 Task: Plan a trip to Sliven, Bulgaria from 8th November, 2023 to 19th November, 2023 for 1 adult. Place can be shared room with 1  bedroom having 1 bed and 1 bathroom. Property type can be hotel. Booking option can be shelf check-in. Look for 4 properties as per requirement.
Action: Mouse moved to (396, 144)
Screenshot: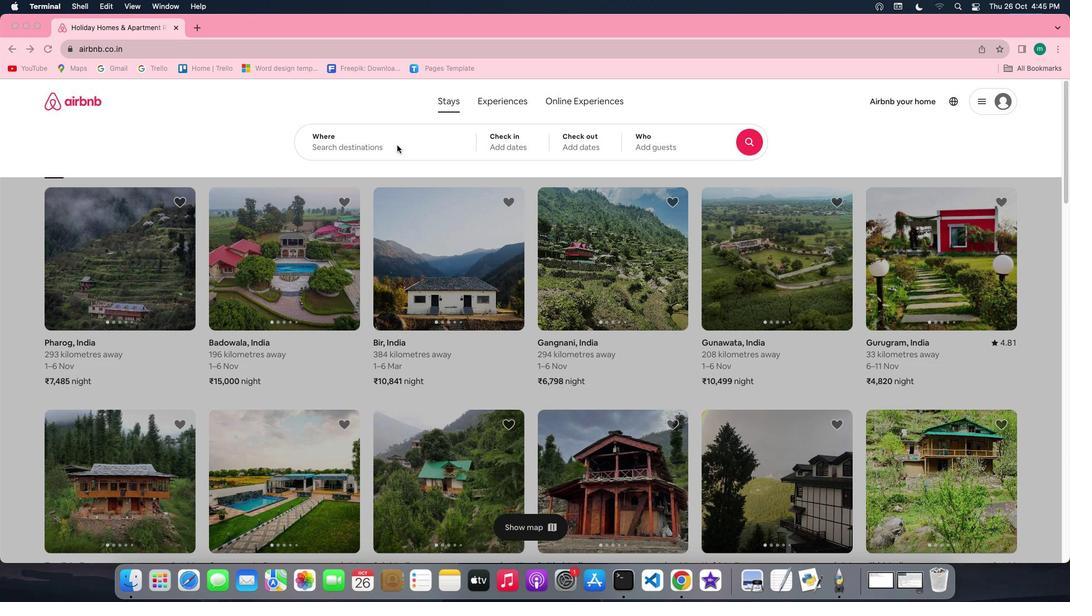 
Action: Mouse pressed left at (396, 144)
Screenshot: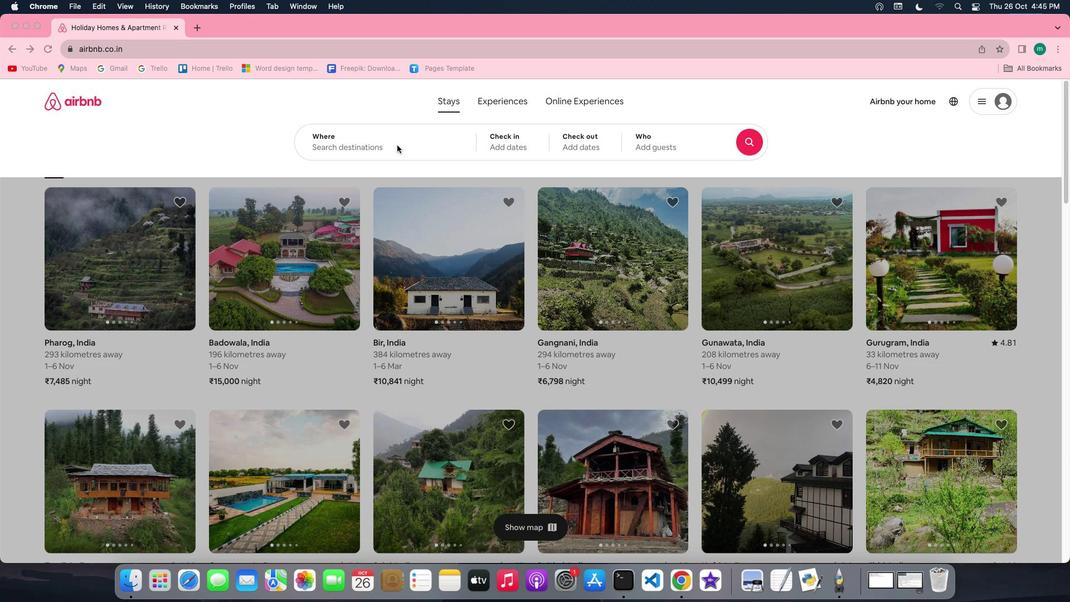 
Action: Mouse pressed left at (396, 144)
Screenshot: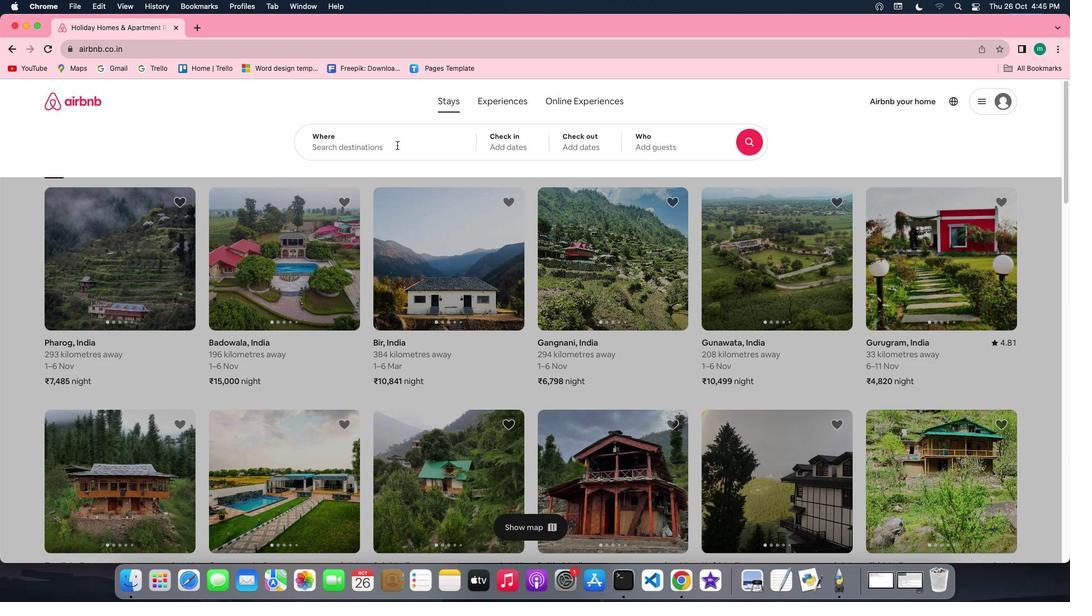 
Action: Mouse moved to (402, 148)
Screenshot: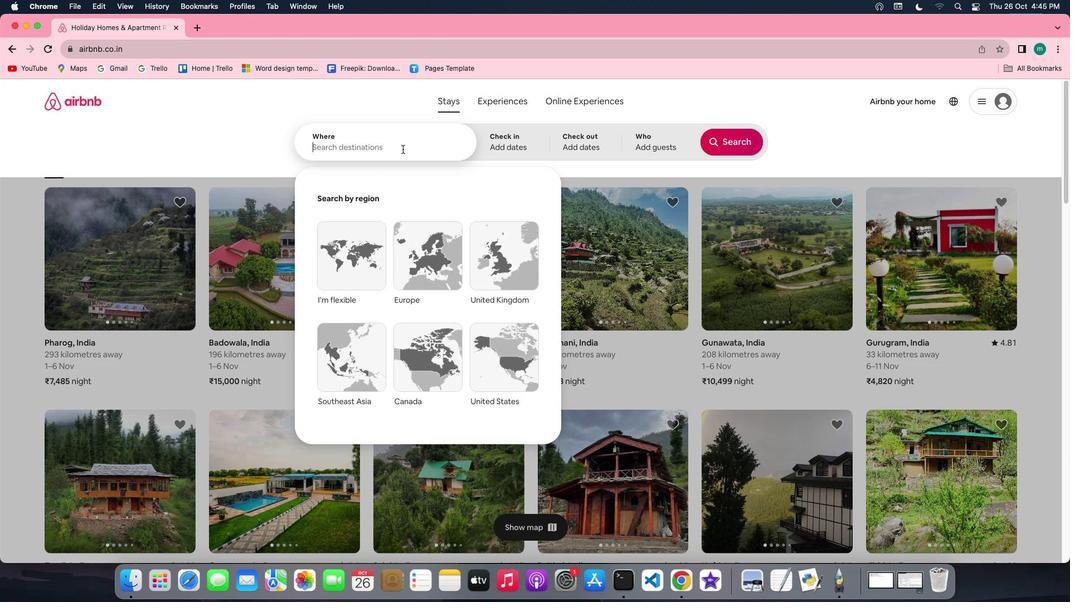 
Action: Key pressed Key.shift'S''i''l''v''e''n'','Key.spaceKey.shift'B''u''l''g''a''r''i''a'
Screenshot: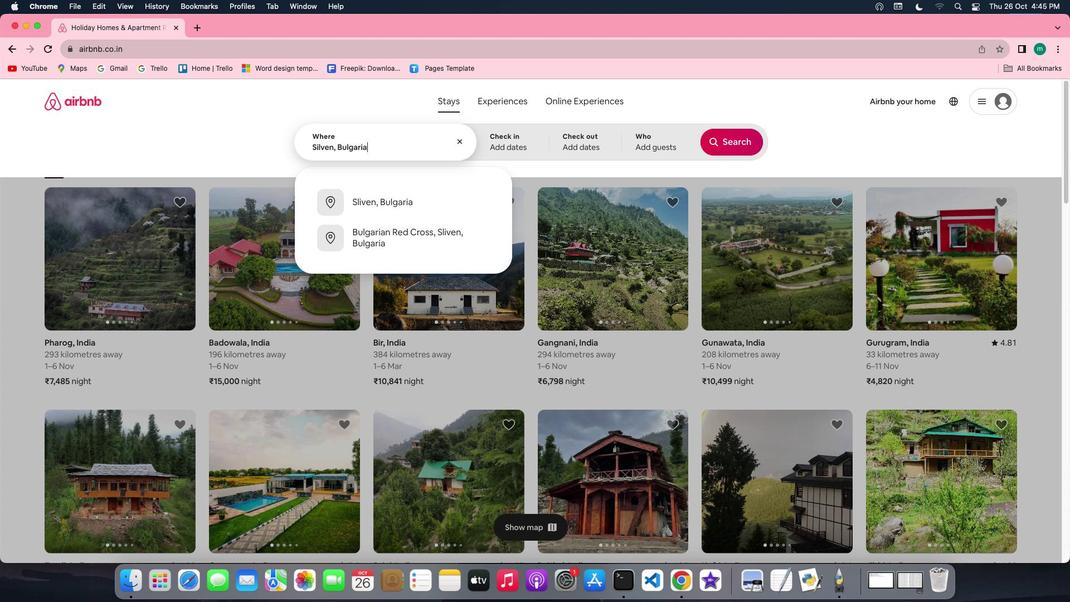 
Action: Mouse moved to (501, 135)
Screenshot: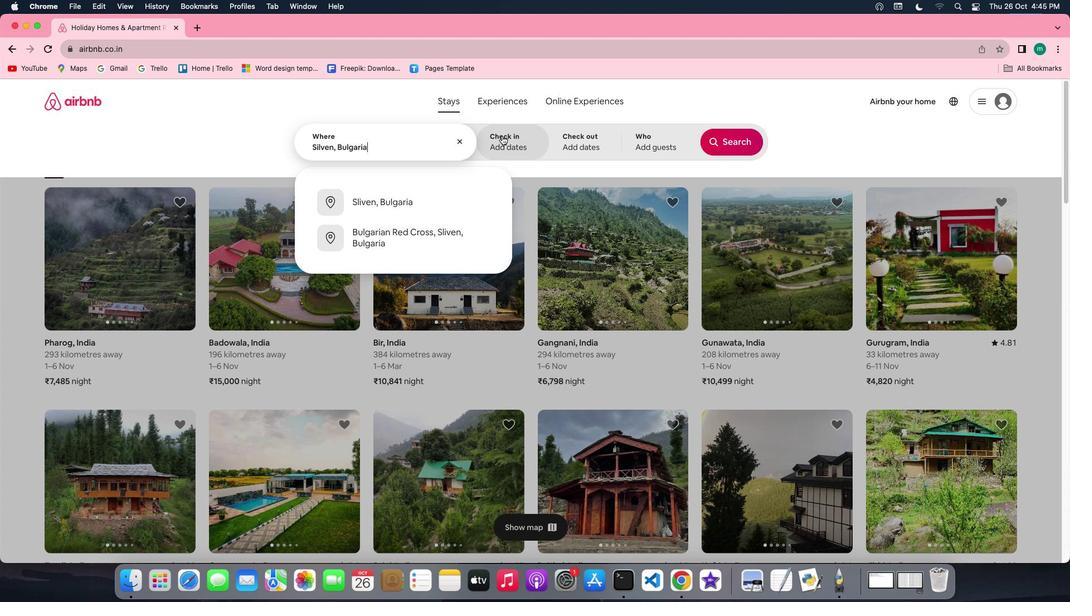 
Action: Mouse pressed left at (501, 135)
Screenshot: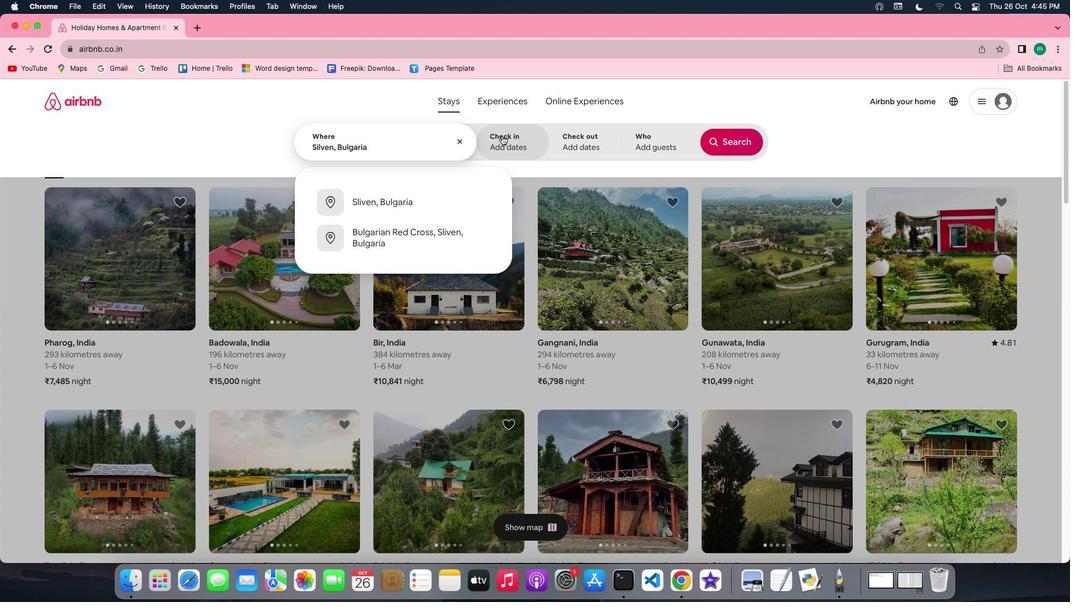 
Action: Mouse moved to (567, 356)
Screenshot: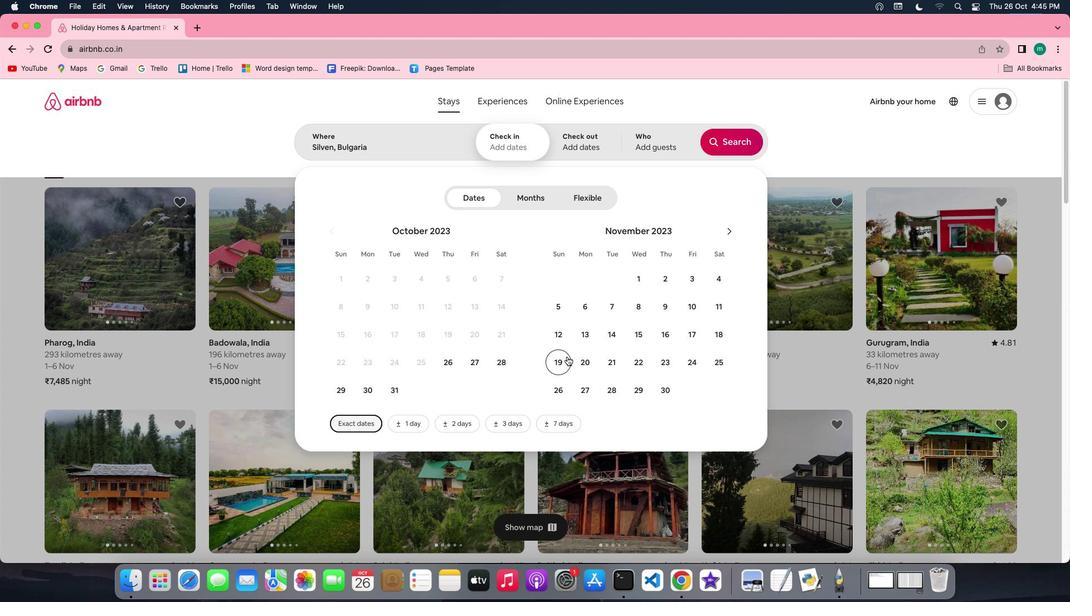 
Action: Mouse pressed left at (567, 356)
Screenshot: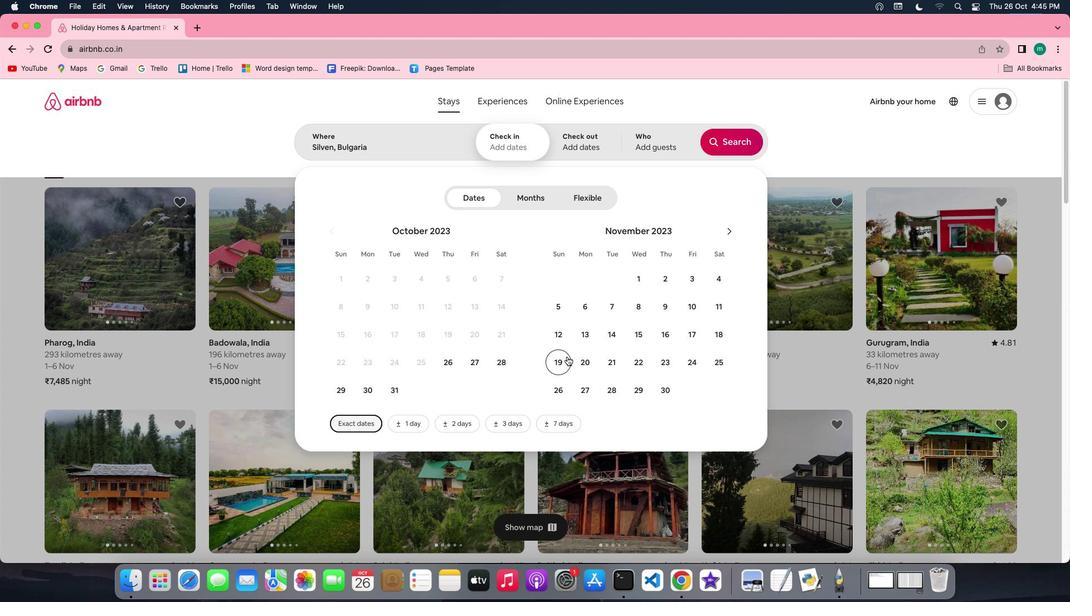 
Action: Mouse moved to (637, 308)
Screenshot: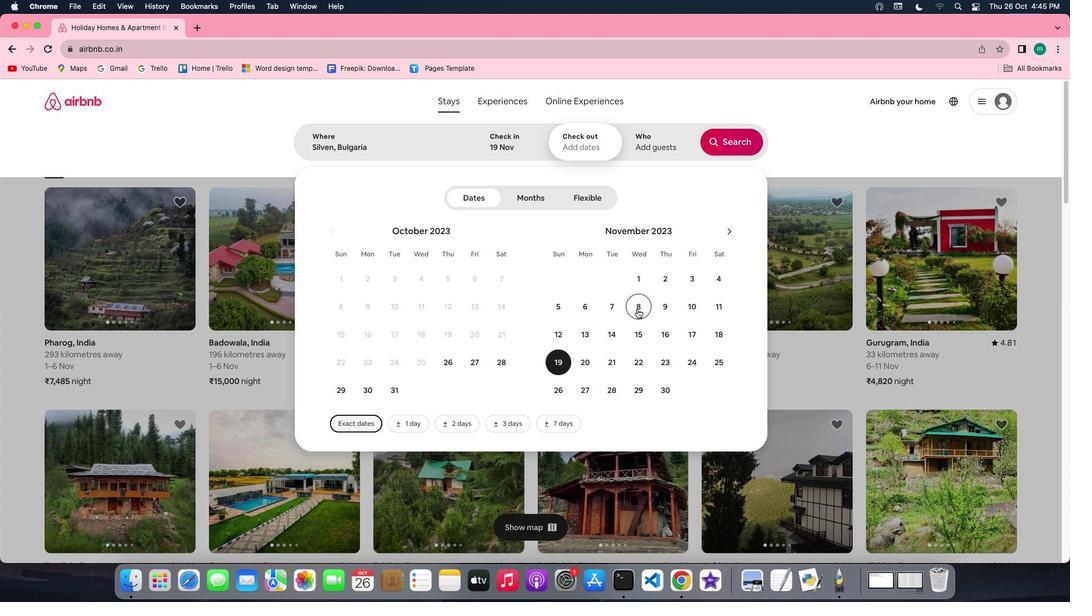 
Action: Mouse pressed left at (637, 308)
Screenshot: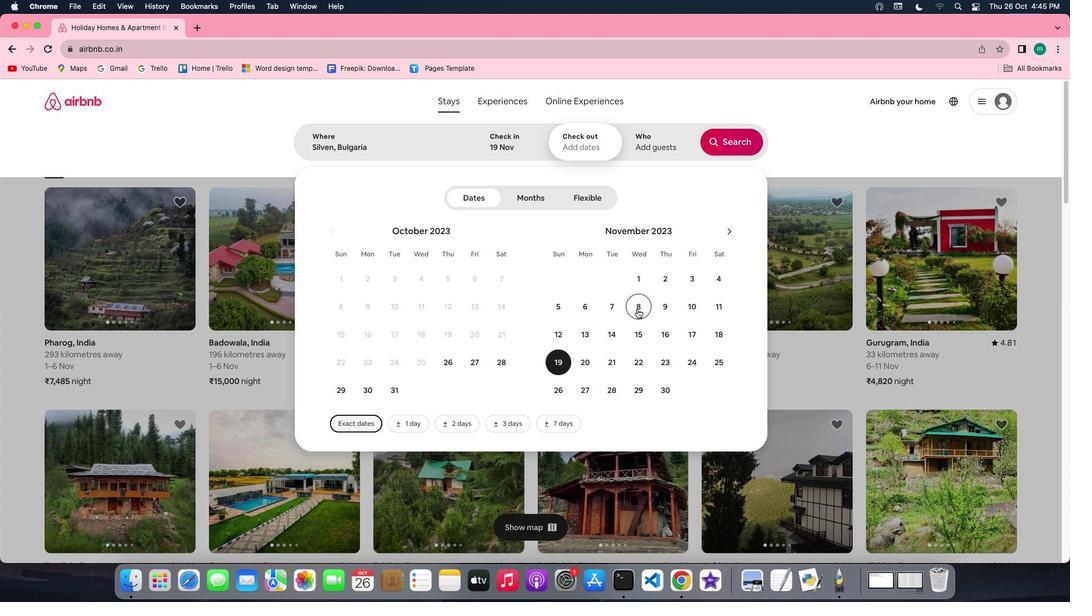 
Action: Mouse moved to (557, 366)
Screenshot: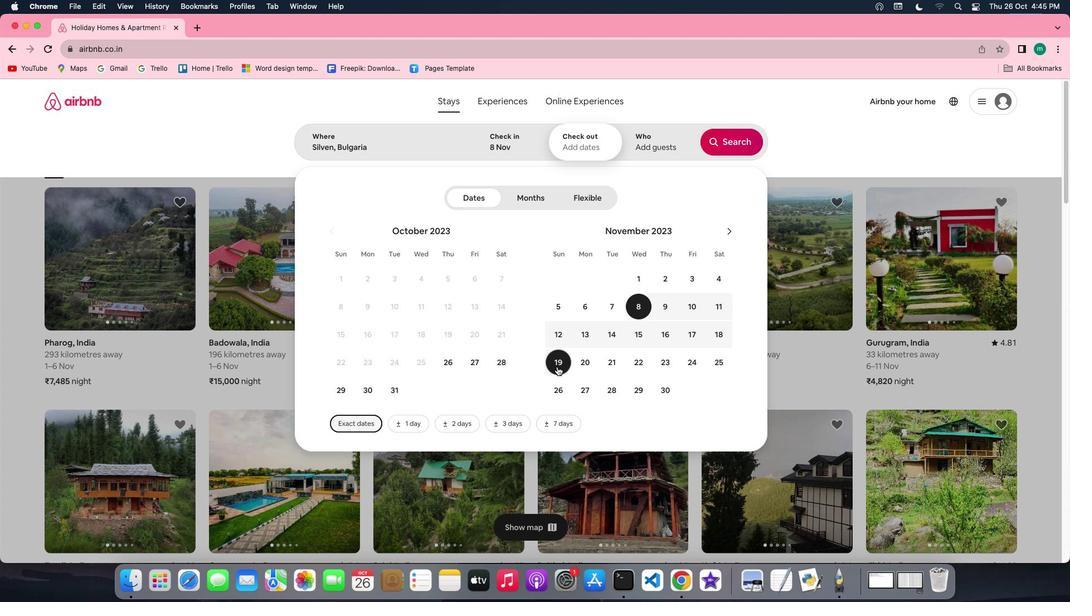 
Action: Mouse pressed left at (557, 366)
Screenshot: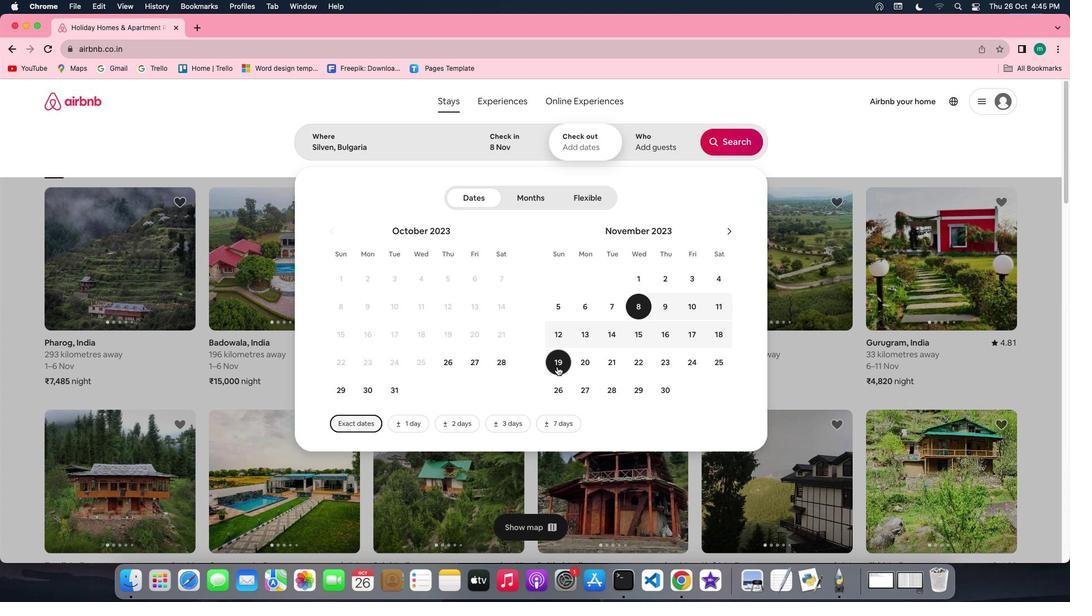 
Action: Mouse moved to (642, 155)
Screenshot: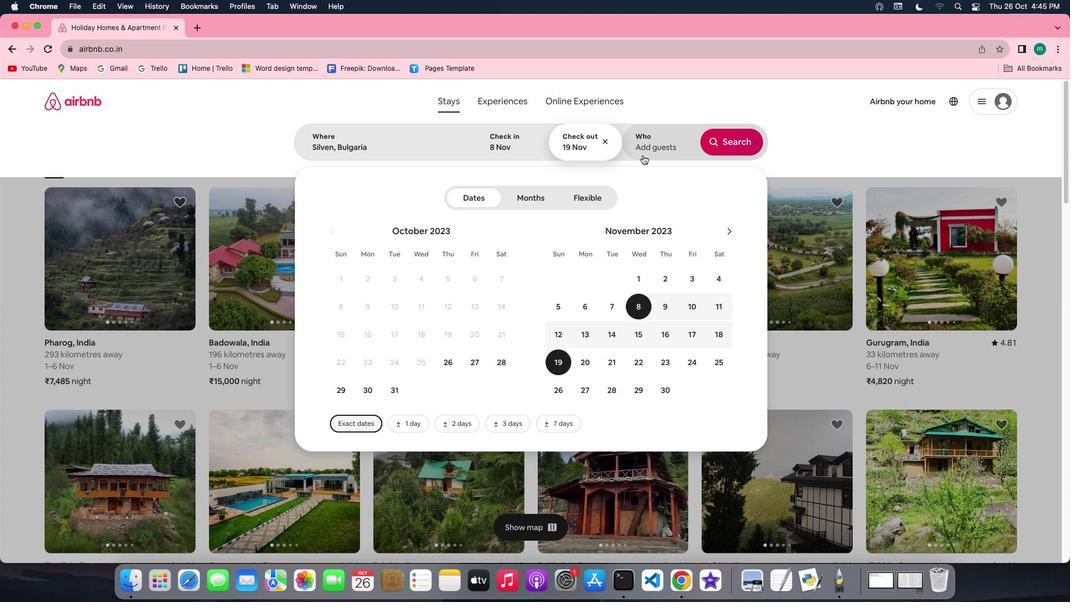 
Action: Mouse pressed left at (642, 155)
Screenshot: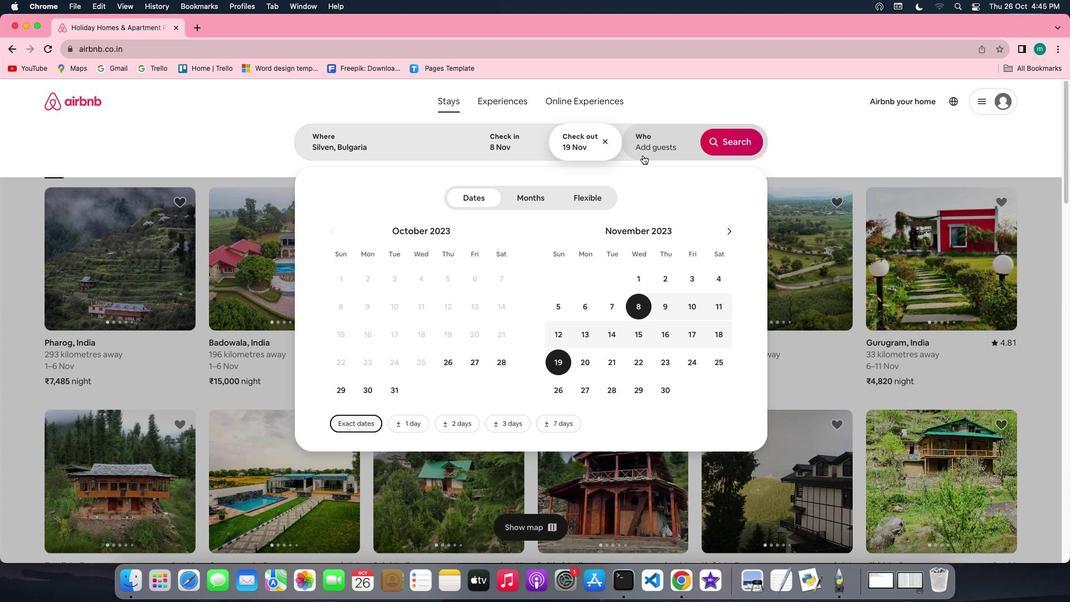 
Action: Mouse moved to (742, 201)
Screenshot: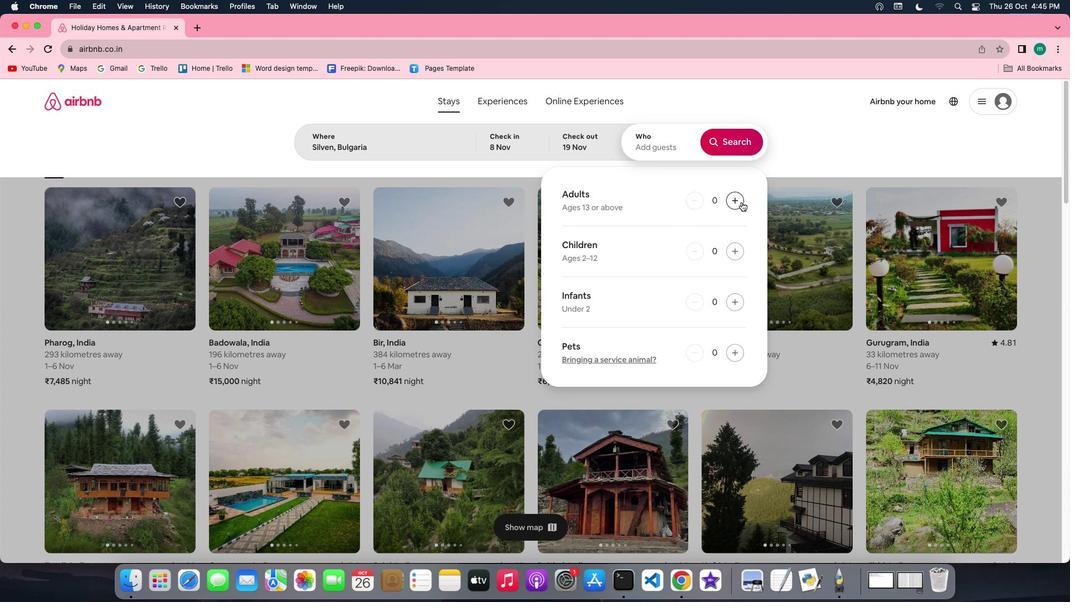 
Action: Mouse pressed left at (742, 201)
Screenshot: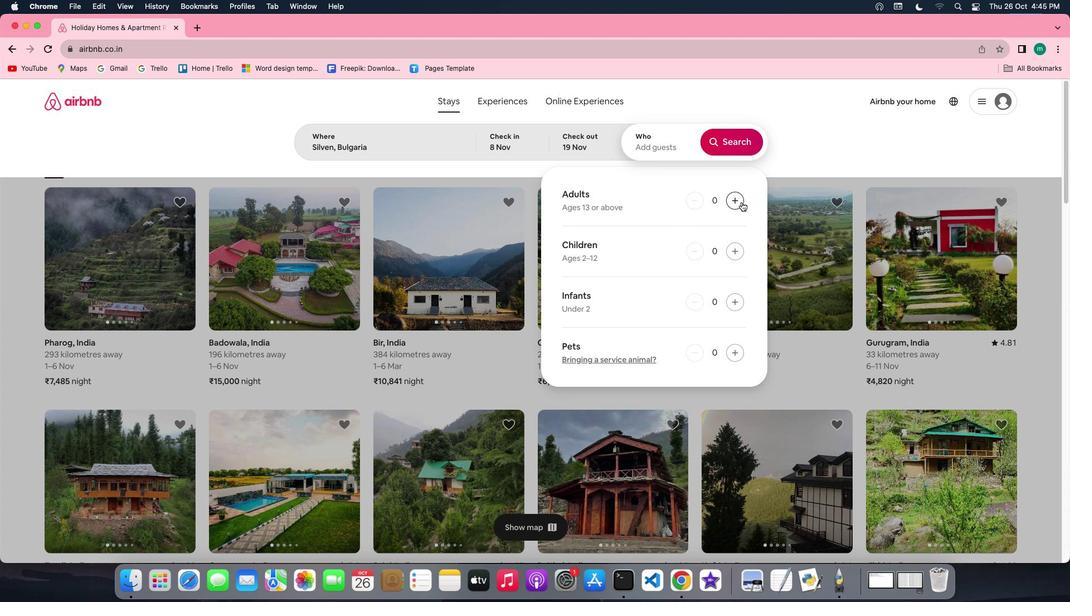 
Action: Mouse moved to (732, 154)
Screenshot: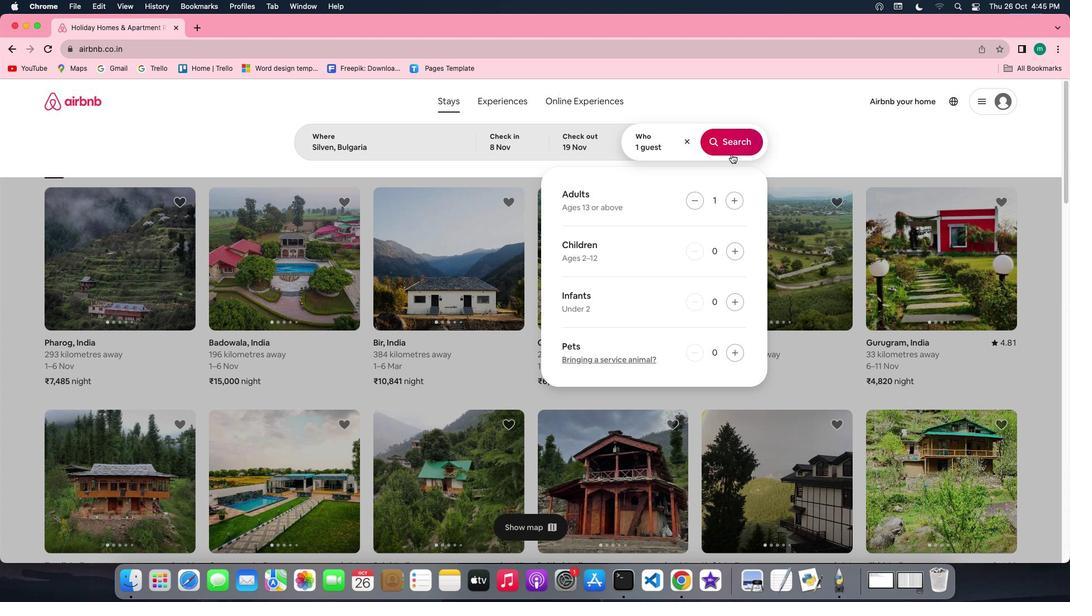 
Action: Mouse pressed left at (732, 154)
Screenshot: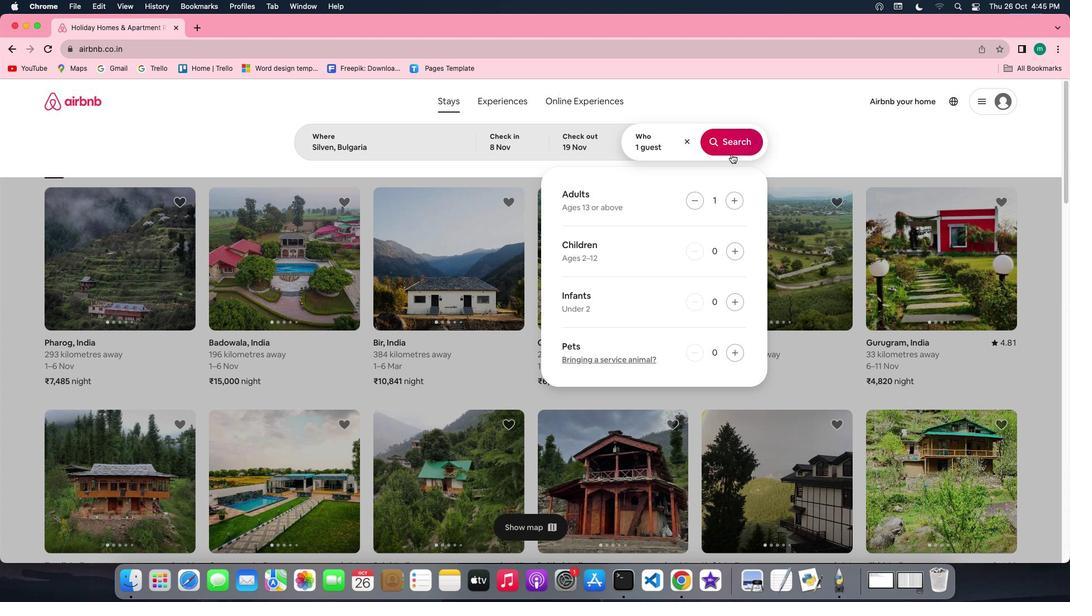 
Action: Mouse moved to (888, 146)
Screenshot: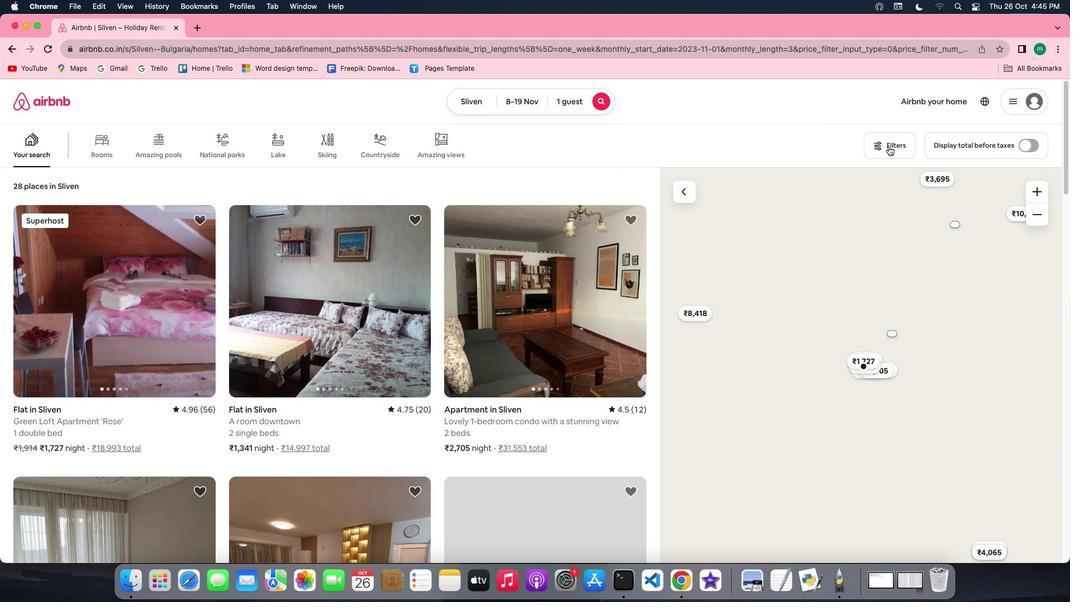 
Action: Mouse pressed left at (888, 146)
Screenshot: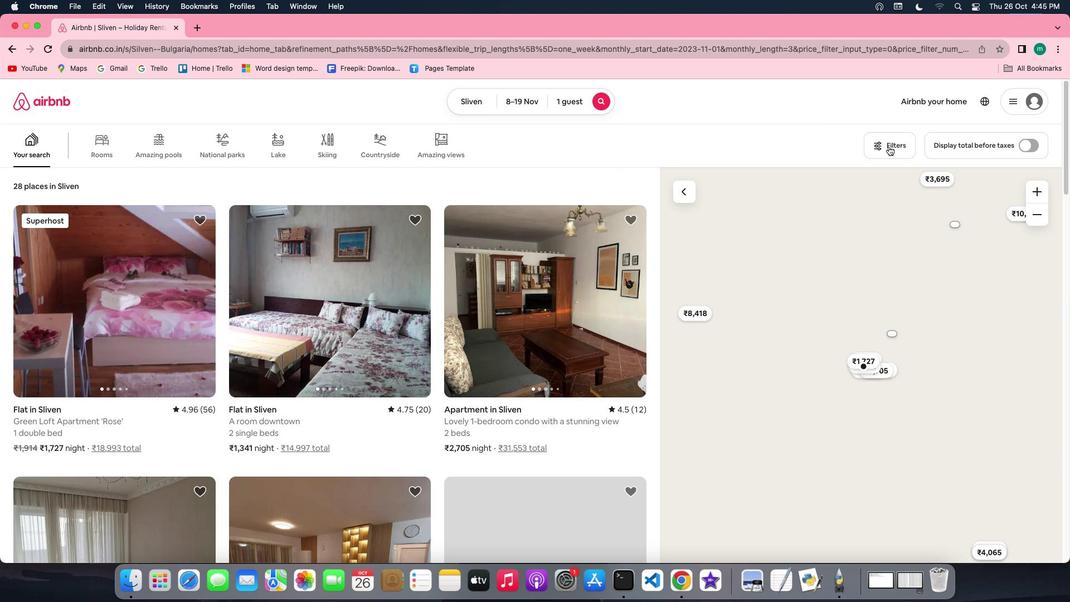 
Action: Mouse moved to (569, 335)
Screenshot: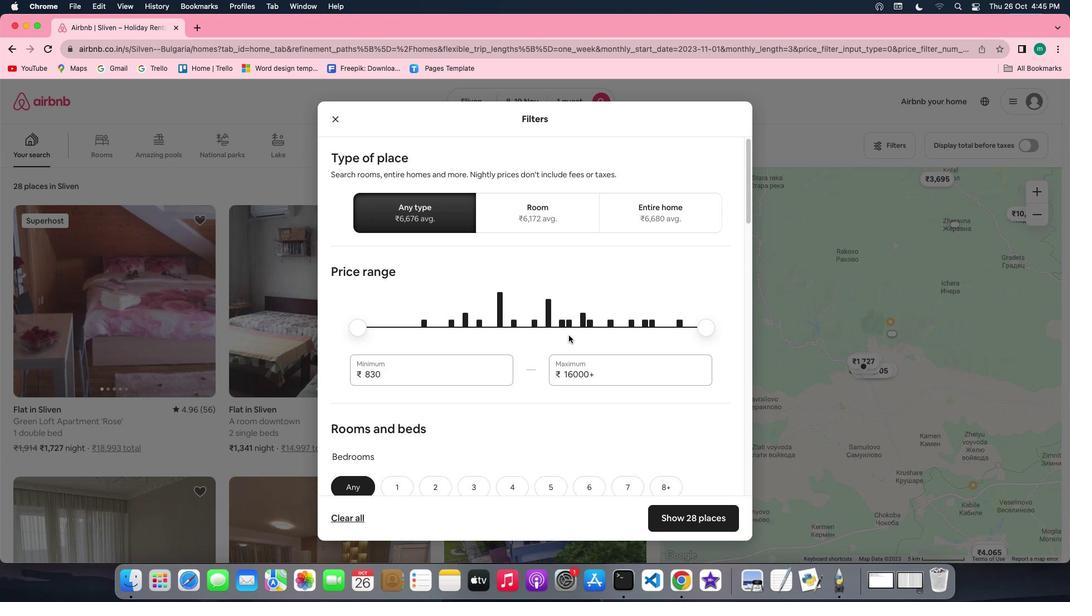 
Action: Mouse scrolled (569, 335) with delta (0, 0)
Screenshot: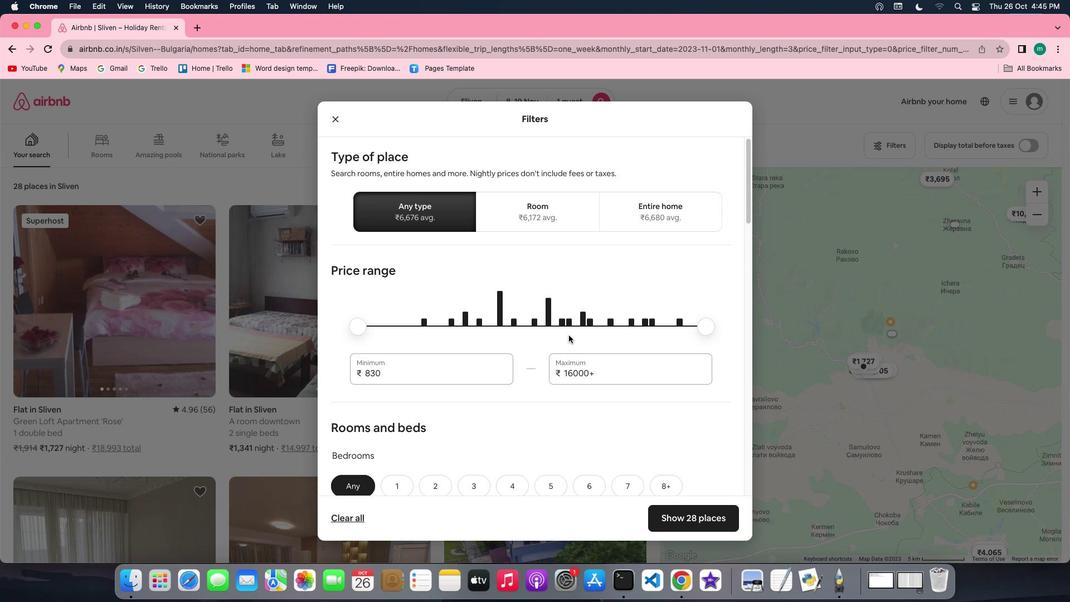 
Action: Mouse scrolled (569, 335) with delta (0, 0)
Screenshot: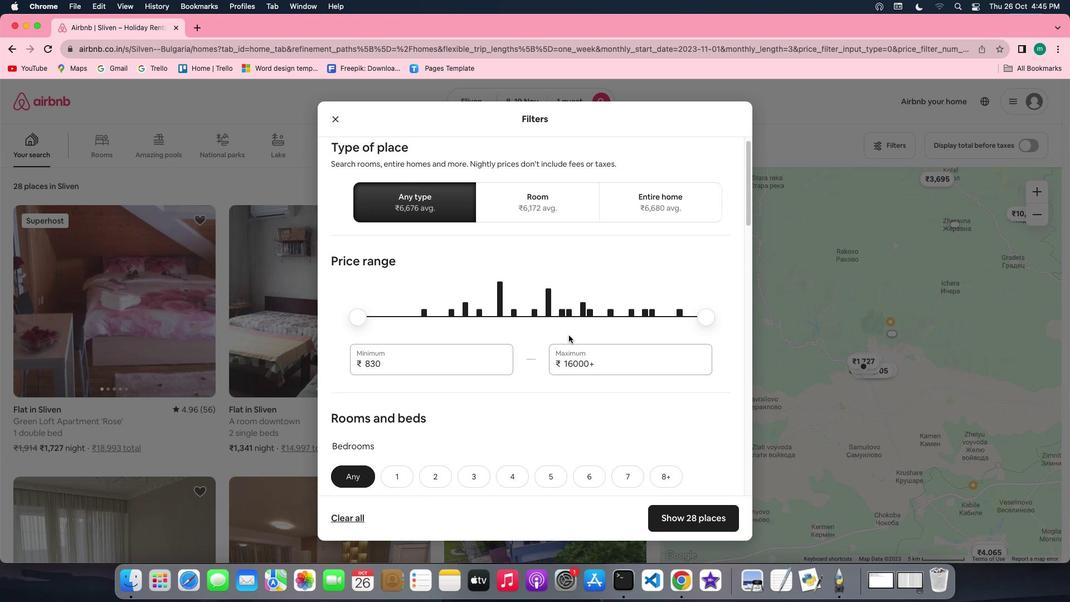 
Action: Mouse scrolled (569, 335) with delta (0, -1)
Screenshot: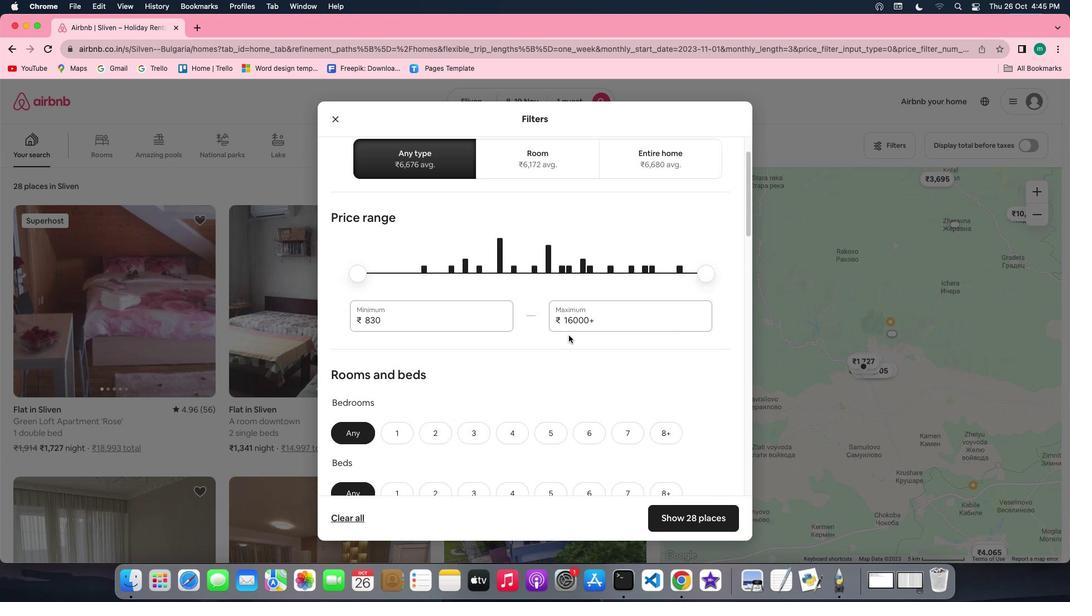 
Action: Mouse scrolled (569, 335) with delta (0, -2)
Screenshot: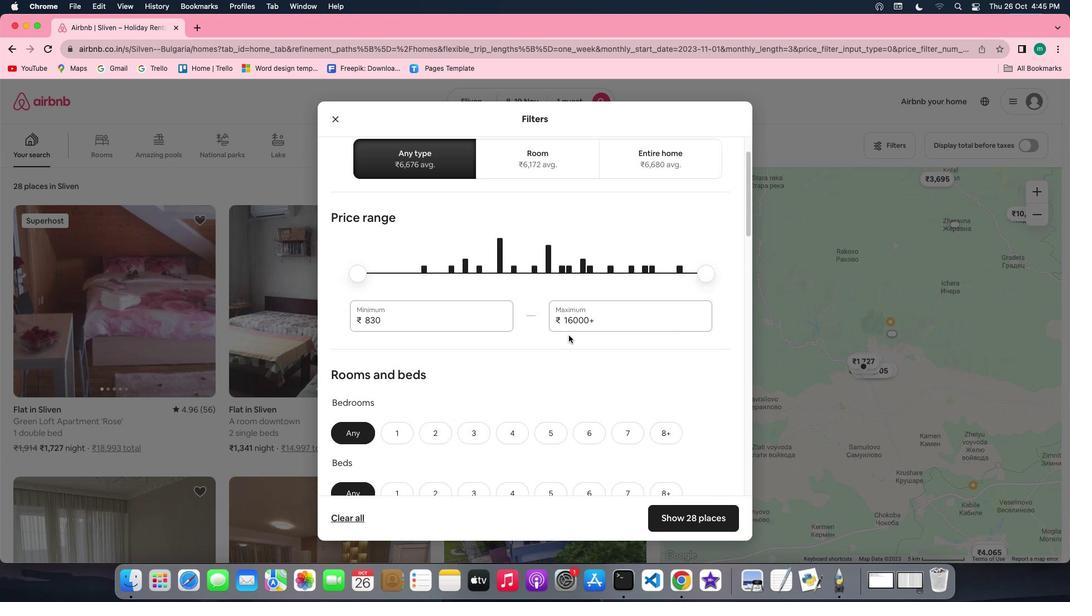 
Action: Mouse scrolled (569, 335) with delta (0, 0)
Screenshot: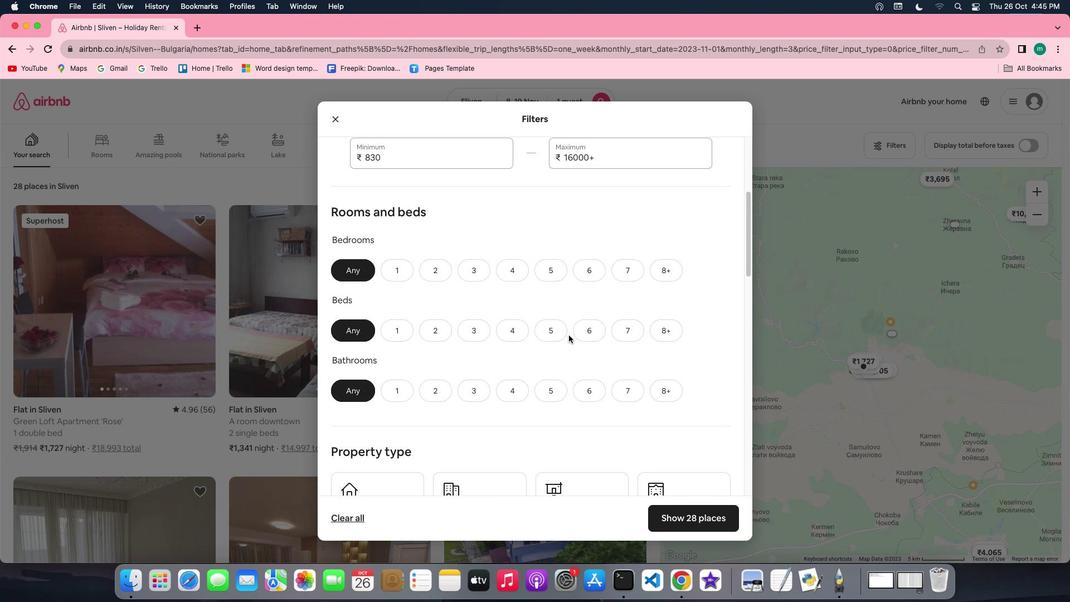 
Action: Mouse moved to (407, 266)
Screenshot: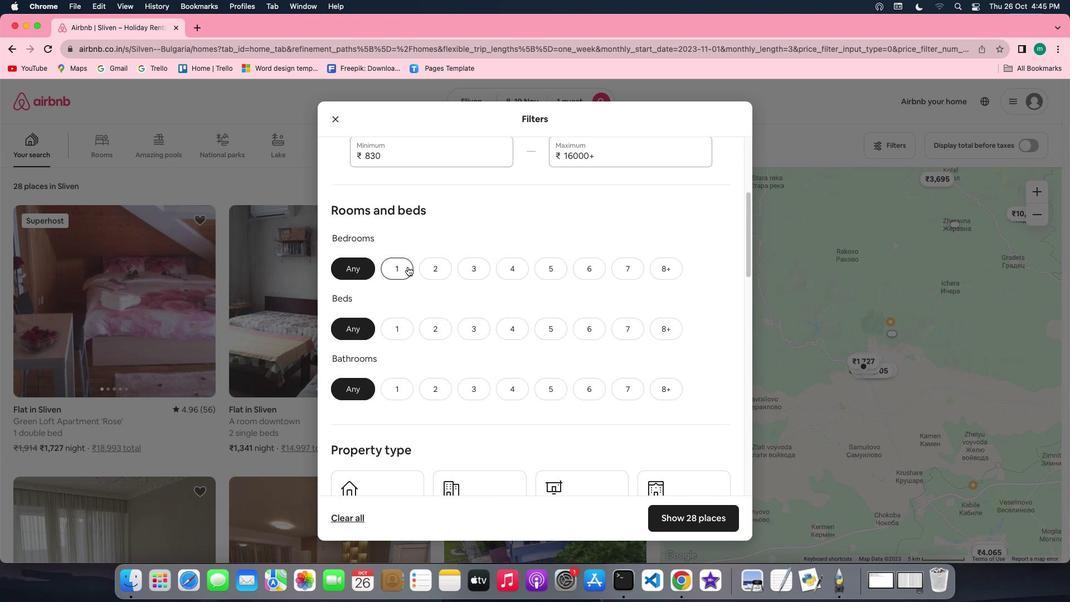 
Action: Mouse pressed left at (407, 266)
Screenshot: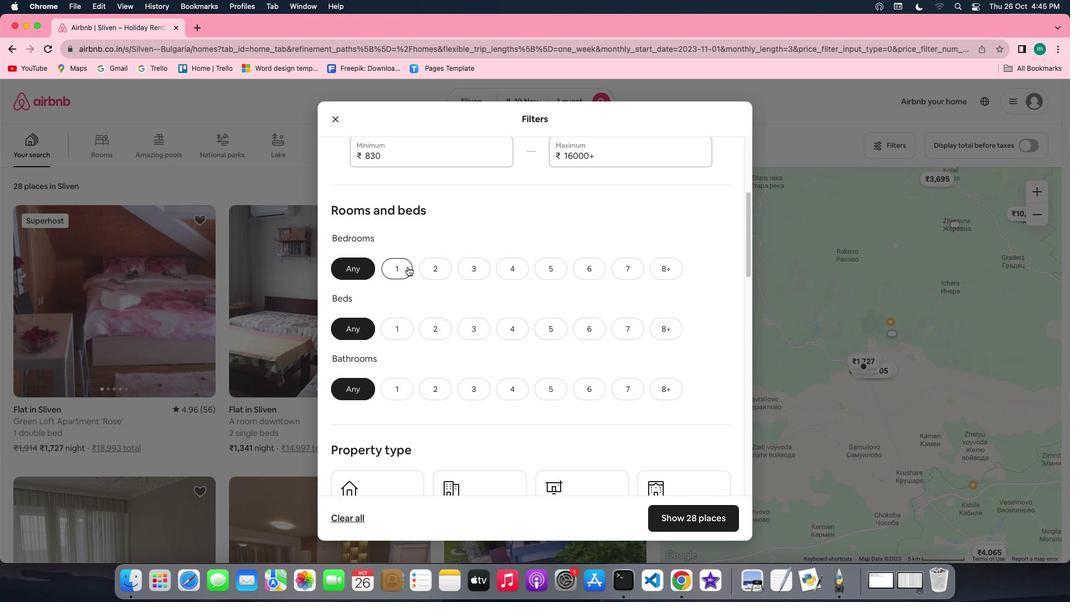 
Action: Mouse moved to (399, 333)
Screenshot: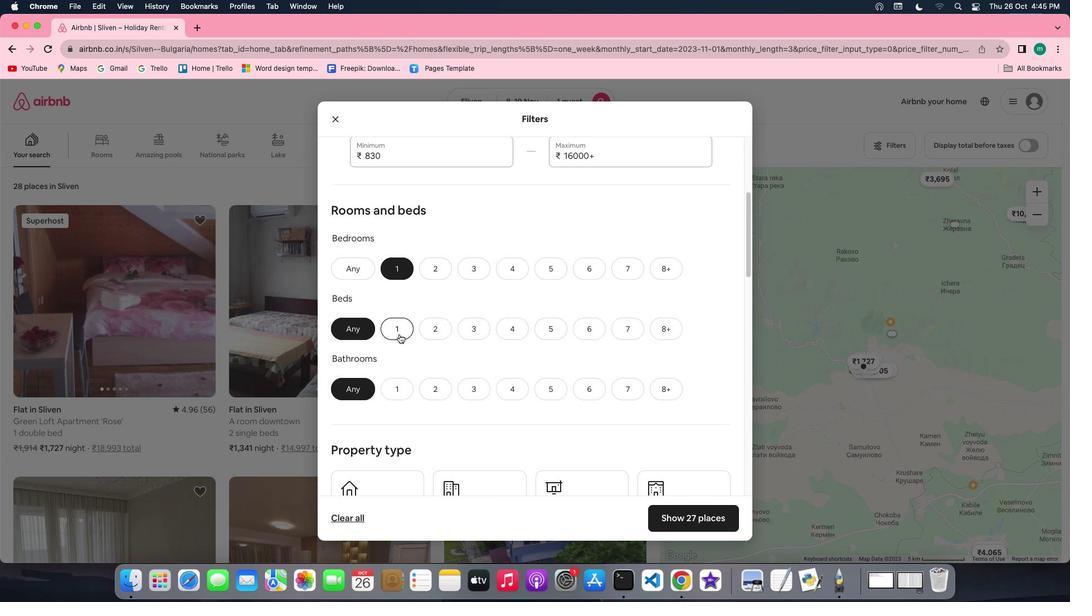 
Action: Mouse pressed left at (399, 333)
Screenshot: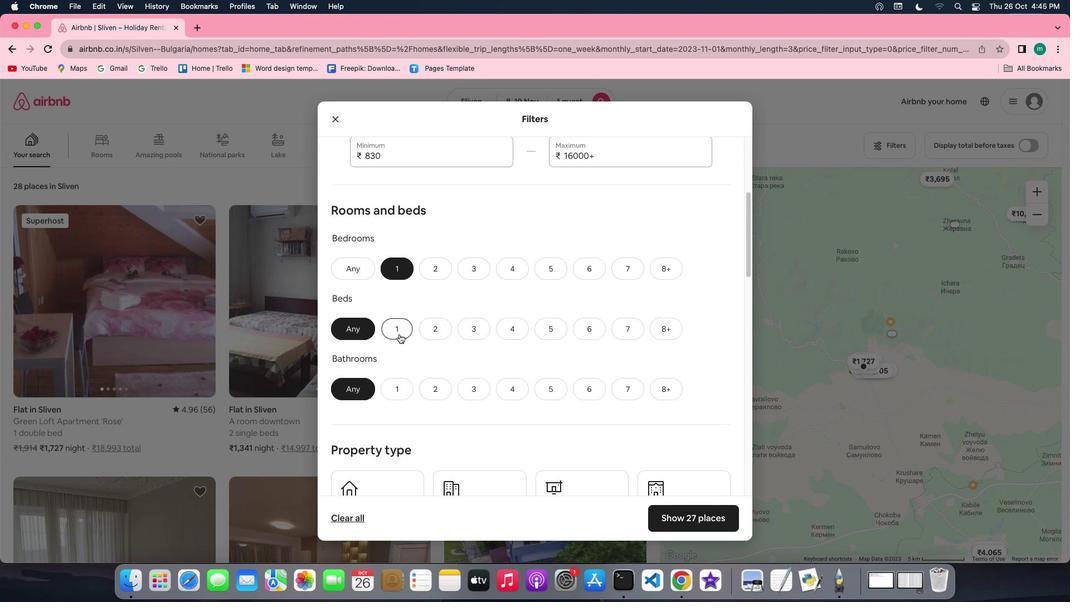 
Action: Mouse moved to (405, 388)
Screenshot: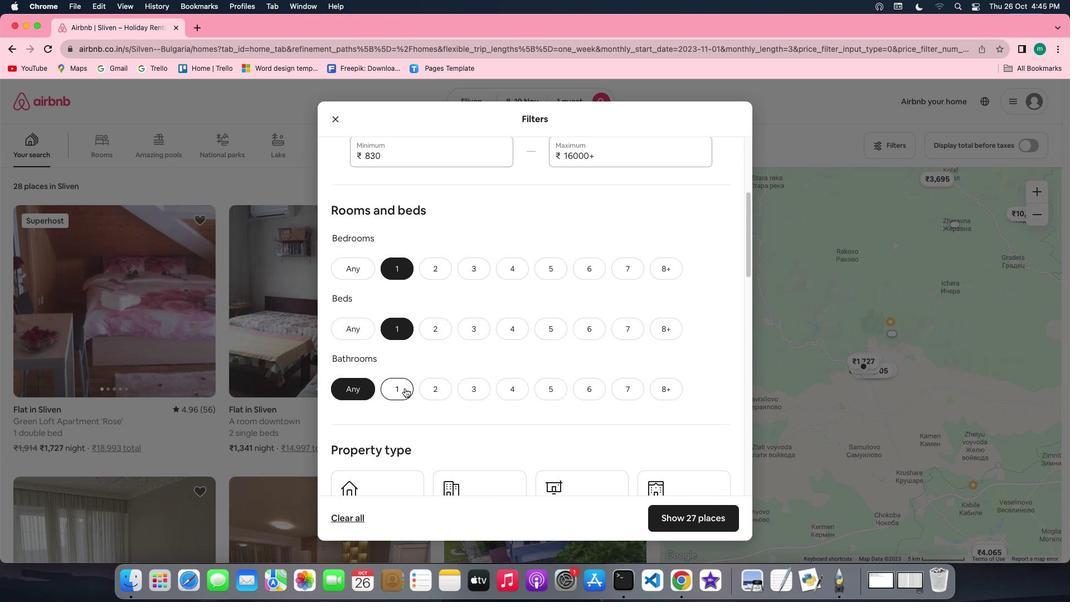
Action: Mouse pressed left at (405, 388)
Screenshot: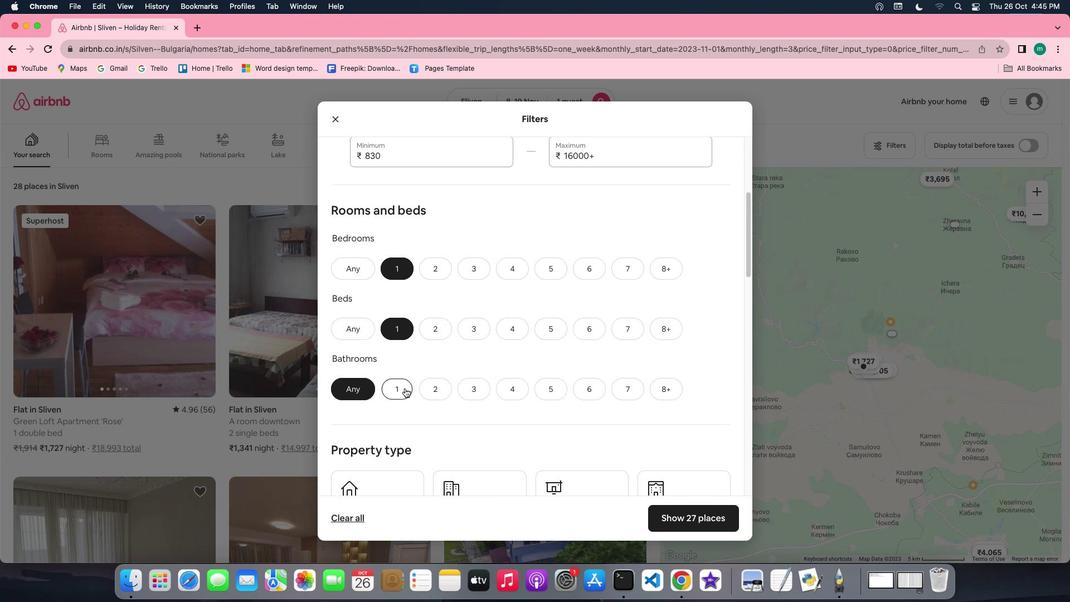 
Action: Mouse moved to (555, 386)
Screenshot: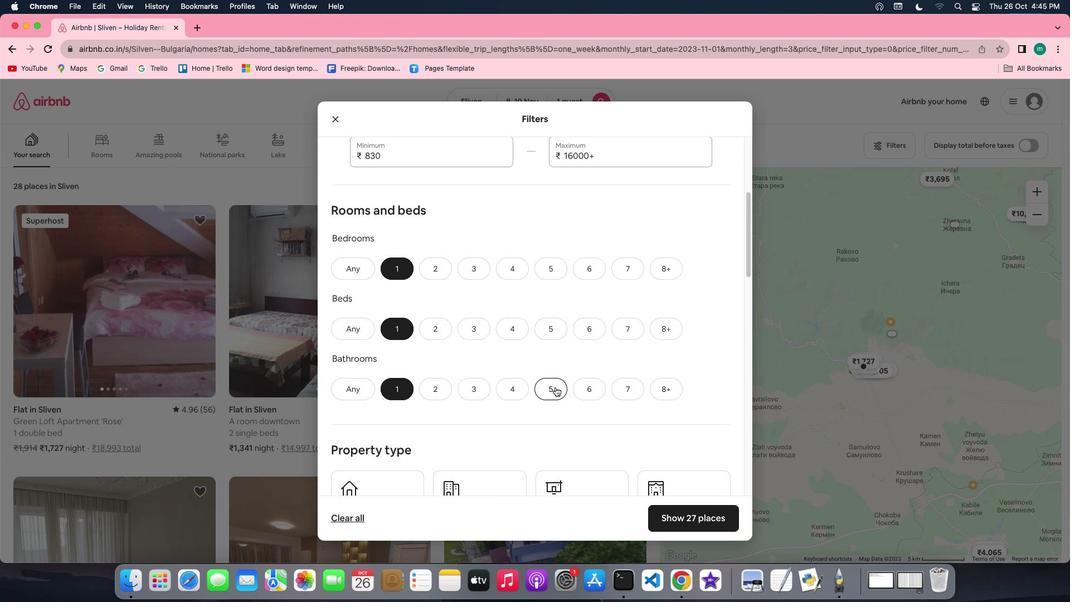 
Action: Mouse scrolled (555, 386) with delta (0, 0)
Screenshot: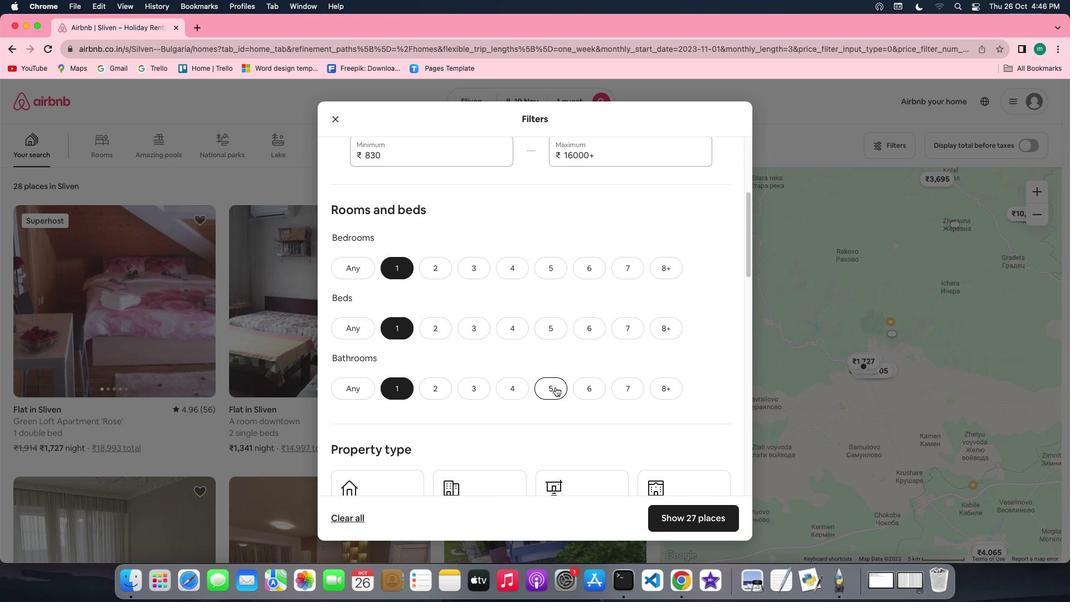 
Action: Mouse scrolled (555, 386) with delta (0, 0)
Screenshot: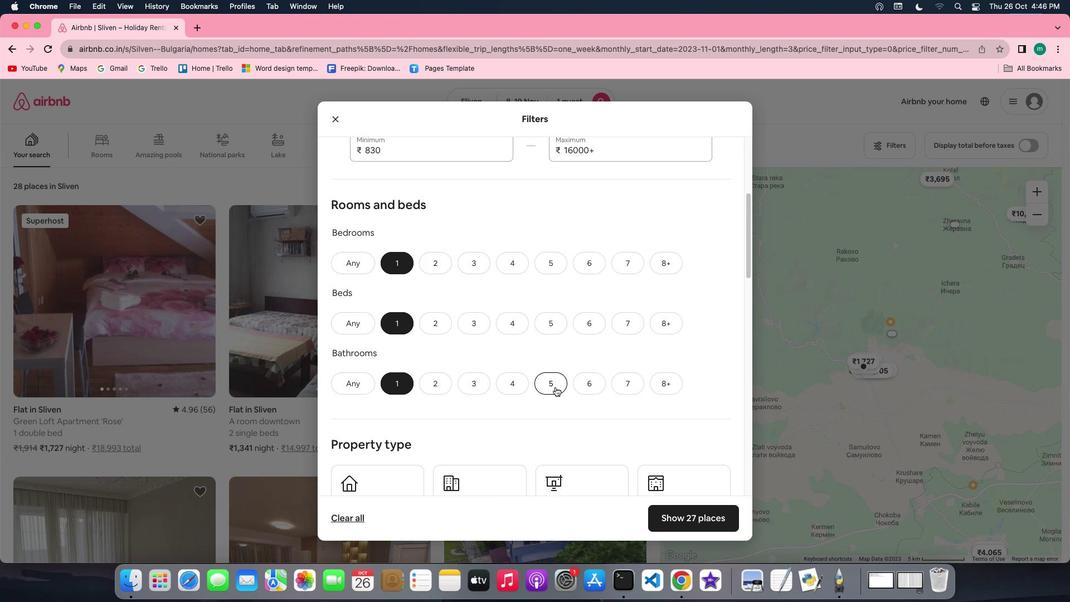 
Action: Mouse scrolled (555, 386) with delta (0, 0)
Screenshot: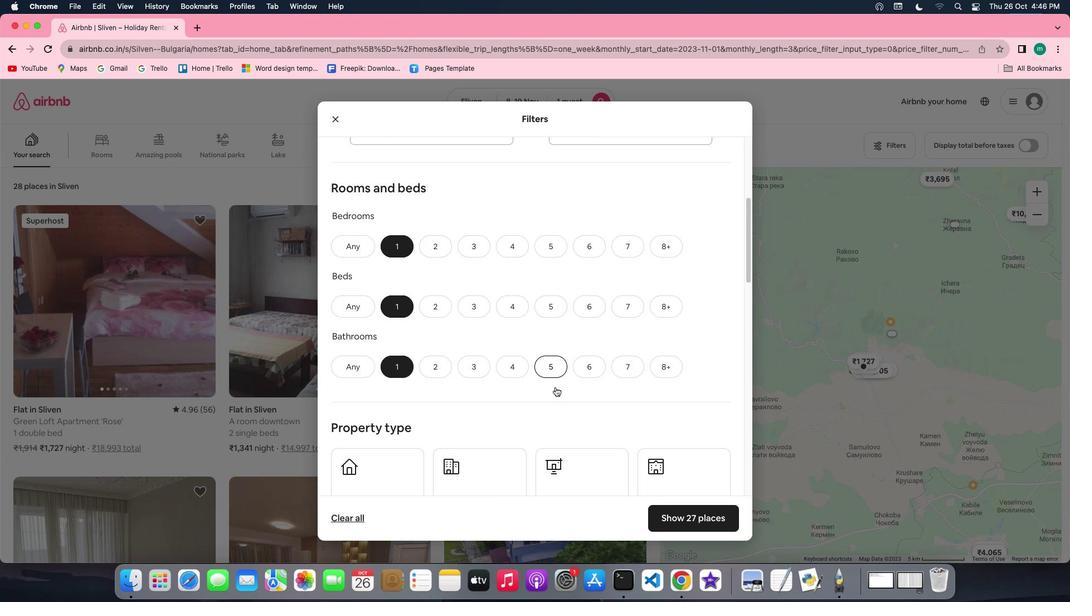 
Action: Mouse scrolled (555, 386) with delta (0, -1)
Screenshot: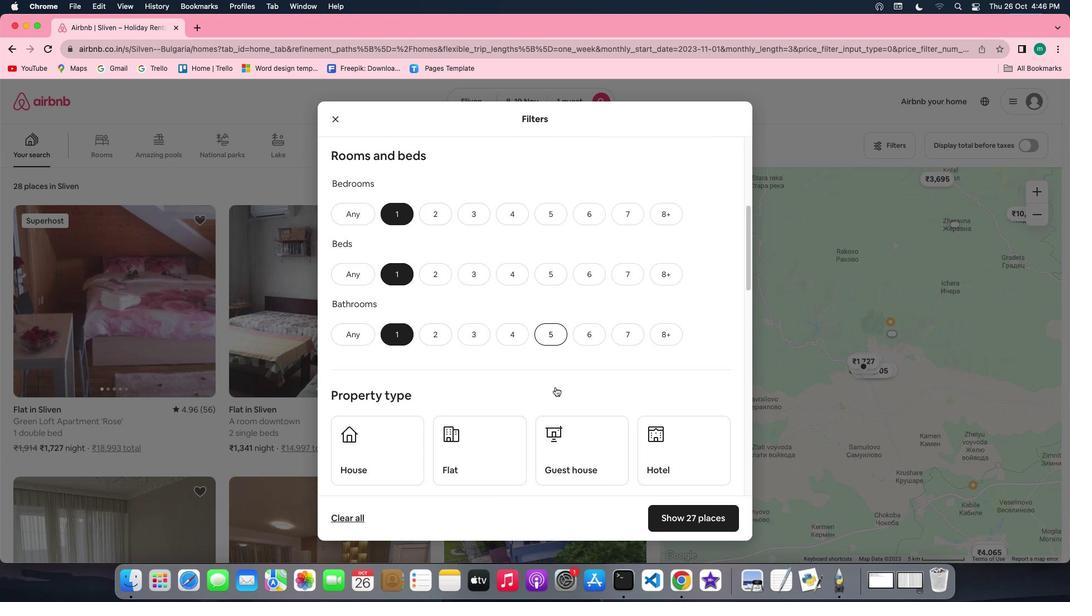 
Action: Mouse scrolled (555, 386) with delta (0, -1)
Screenshot: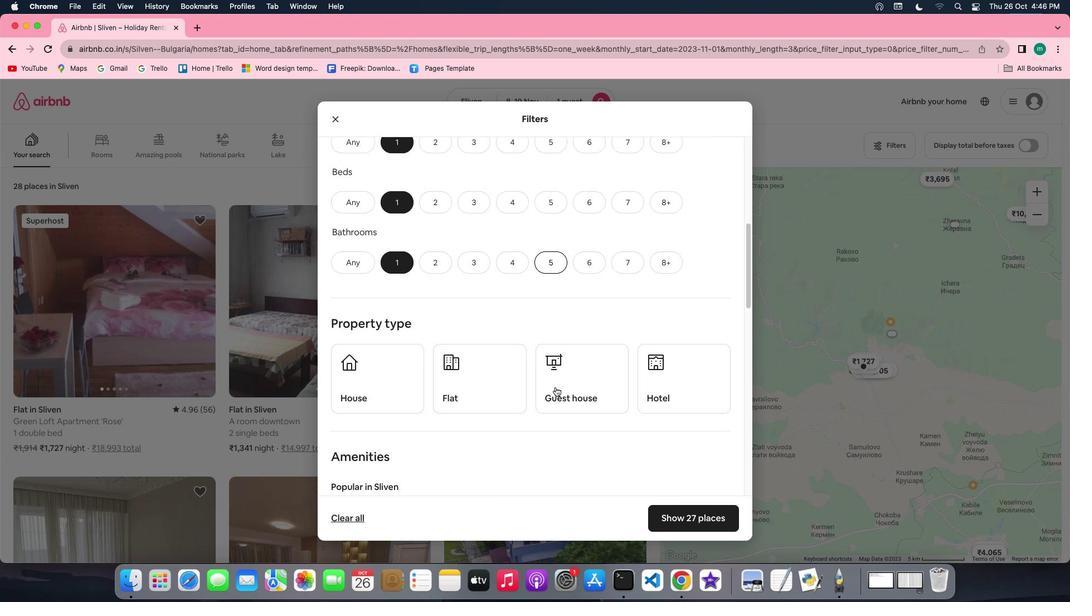 
Action: Mouse moved to (670, 341)
Screenshot: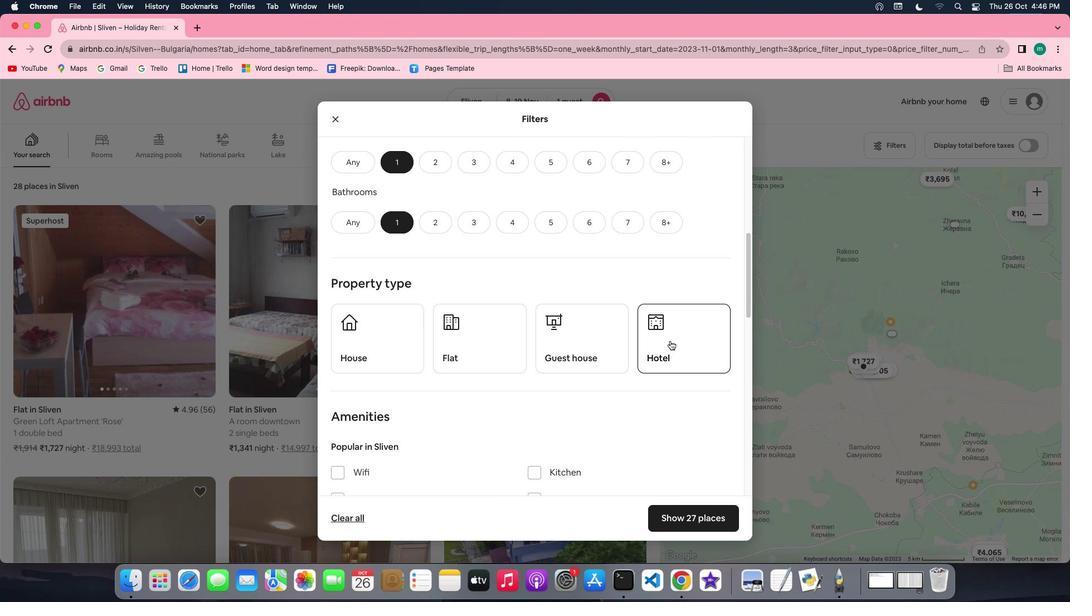 
Action: Mouse pressed left at (670, 341)
Screenshot: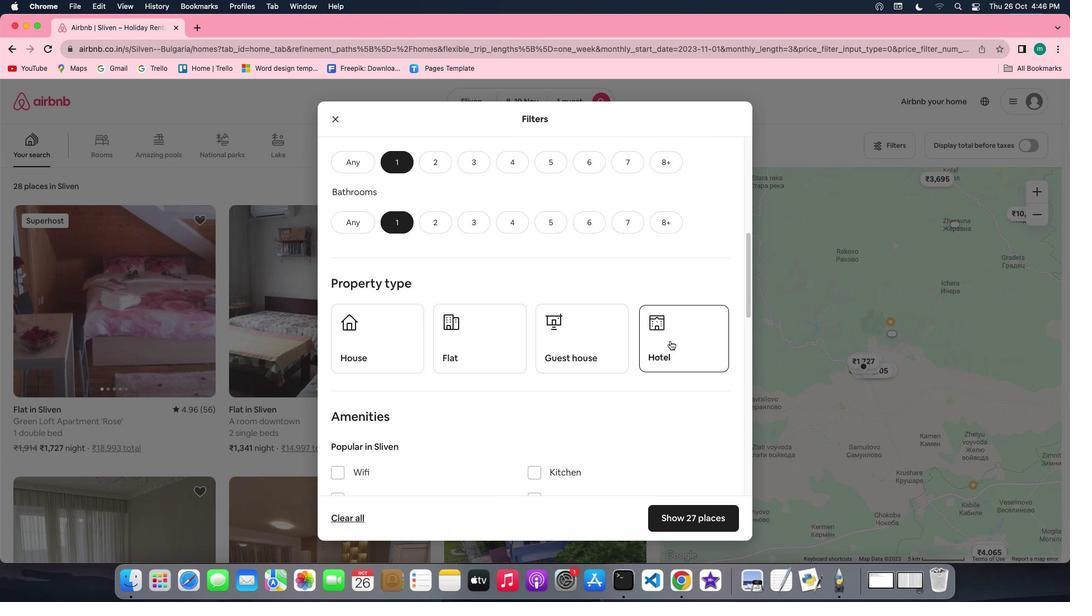 
Action: Mouse moved to (587, 406)
Screenshot: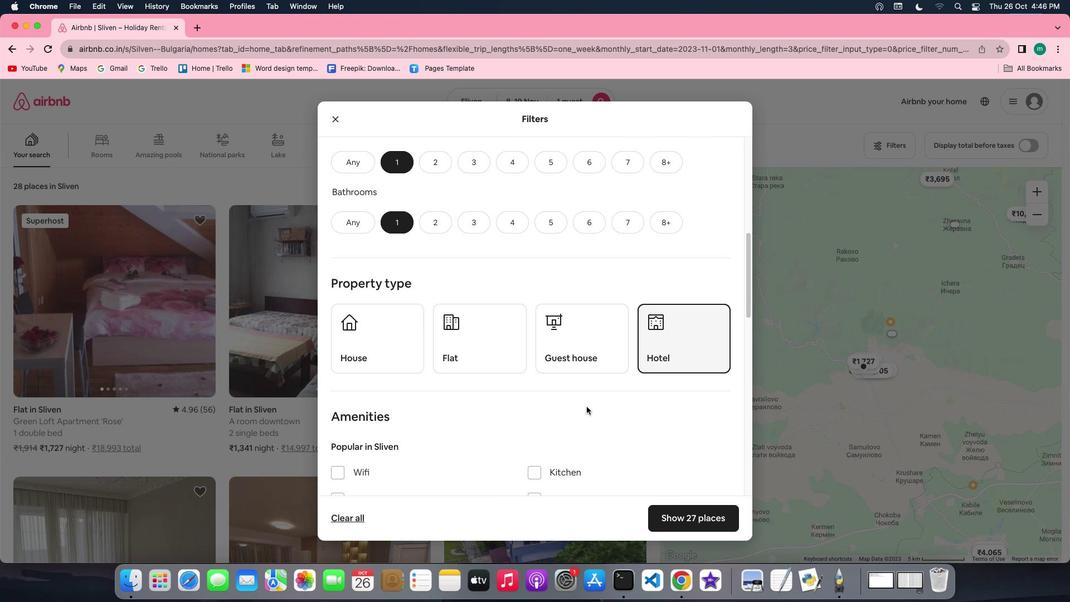
Action: Mouse scrolled (587, 406) with delta (0, 0)
Screenshot: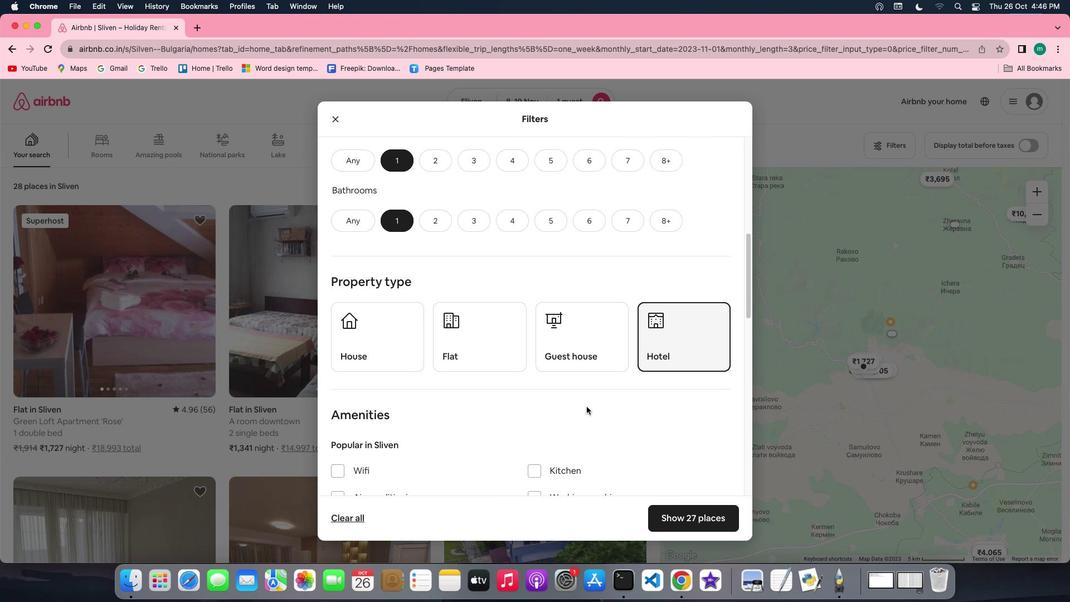 
Action: Mouse scrolled (587, 406) with delta (0, 0)
Screenshot: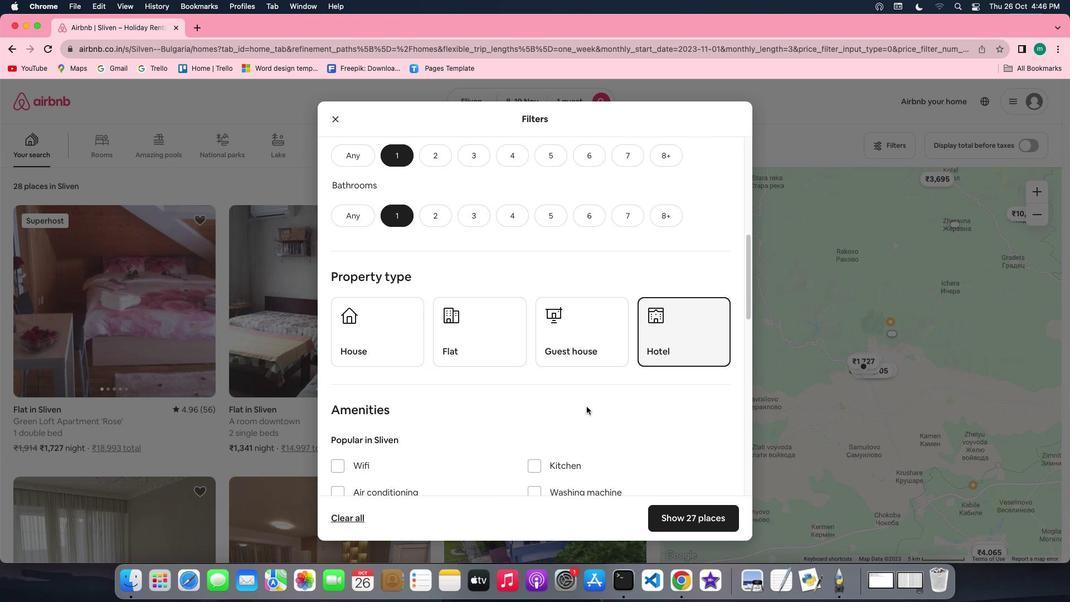 
Action: Mouse scrolled (587, 406) with delta (0, -1)
Screenshot: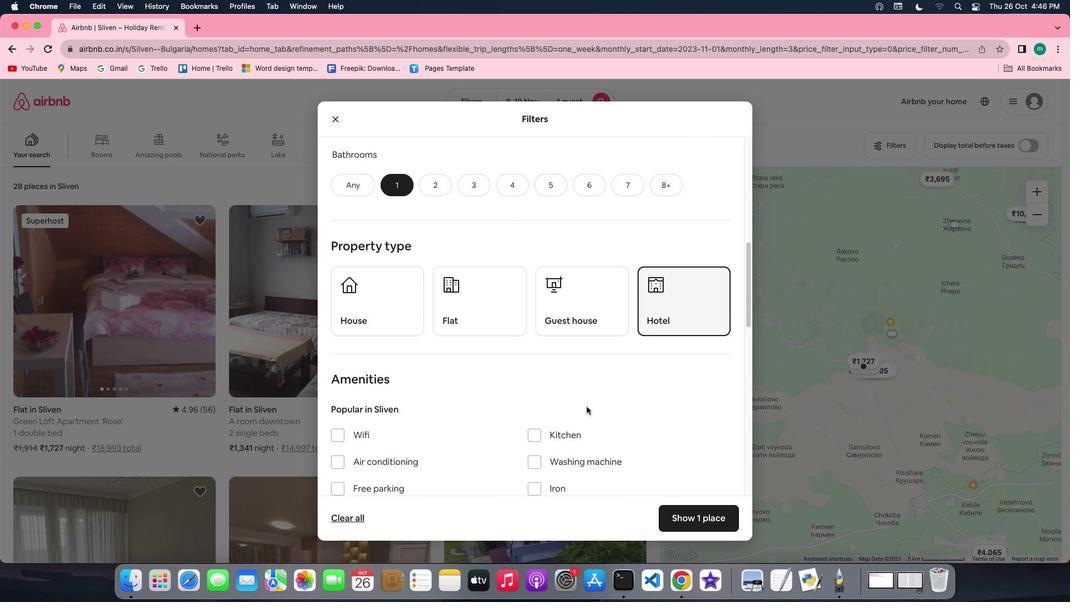 
Action: Mouse scrolled (587, 406) with delta (0, 0)
Screenshot: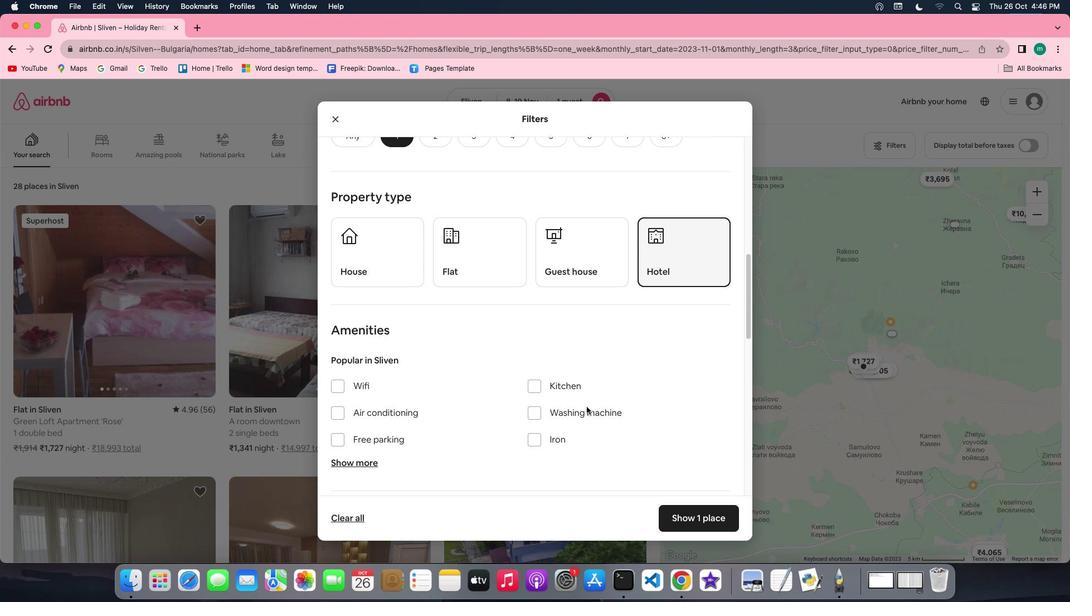 
Action: Mouse scrolled (587, 406) with delta (0, 0)
Screenshot: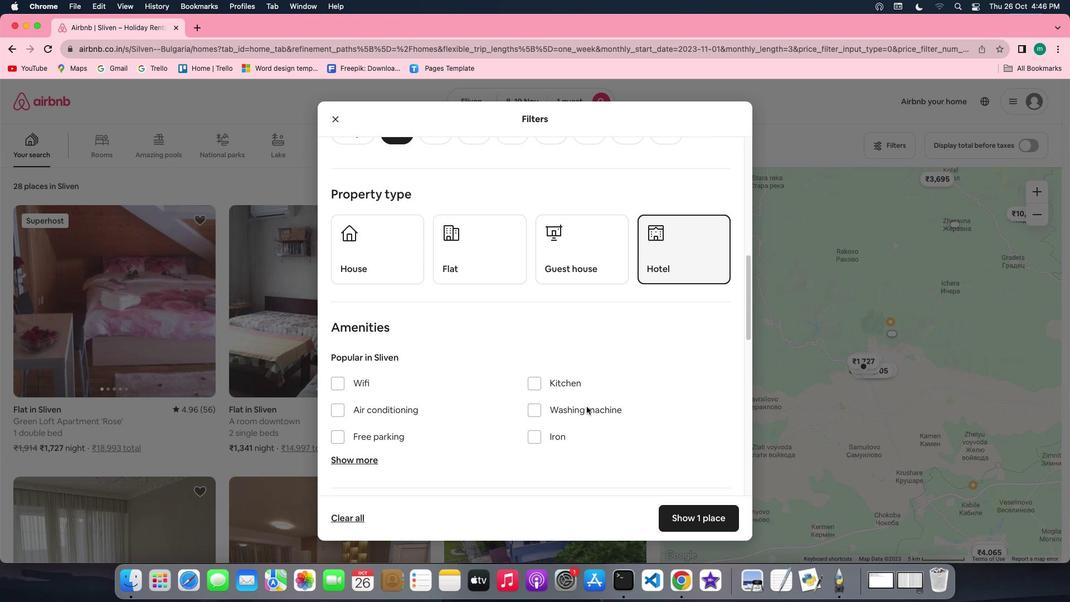 
Action: Mouse scrolled (587, 406) with delta (0, 0)
Screenshot: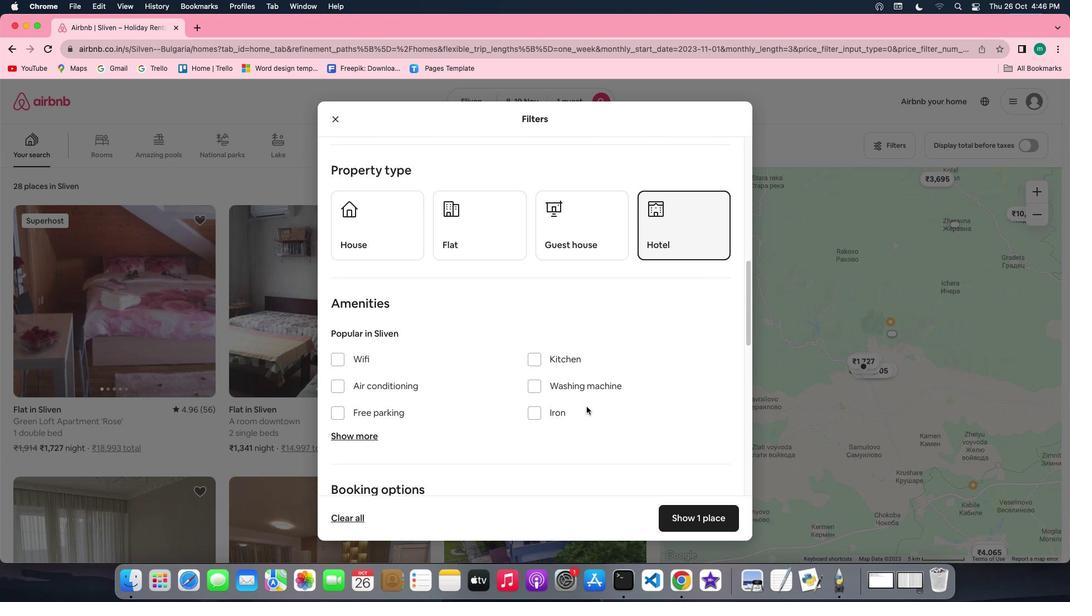 
Action: Mouse scrolled (587, 406) with delta (0, 0)
Screenshot: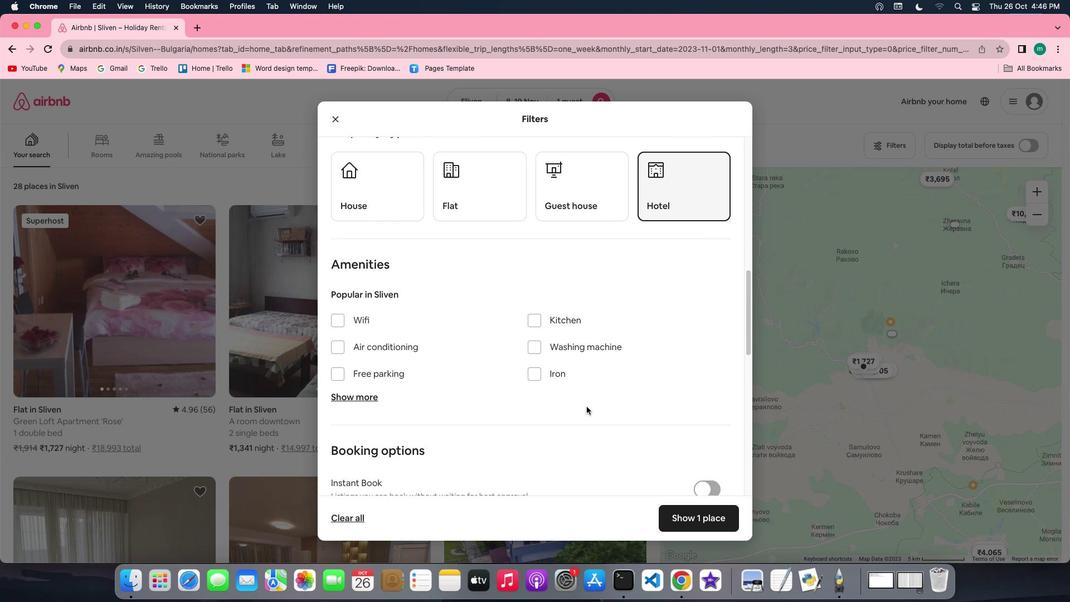 
Action: Mouse scrolled (587, 406) with delta (0, 0)
Screenshot: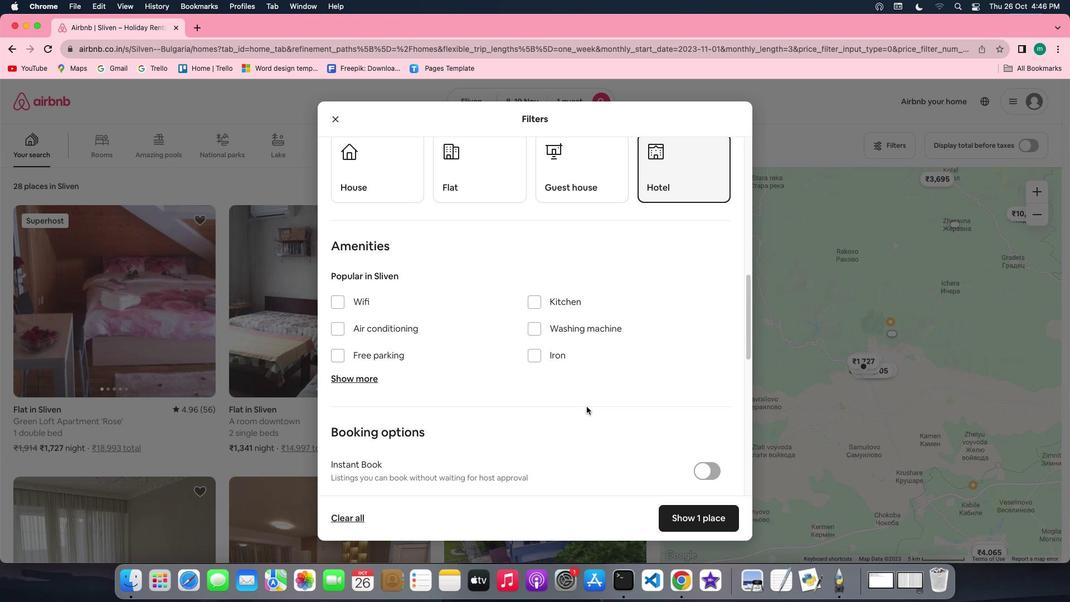 
Action: Mouse scrolled (587, 406) with delta (0, 0)
Screenshot: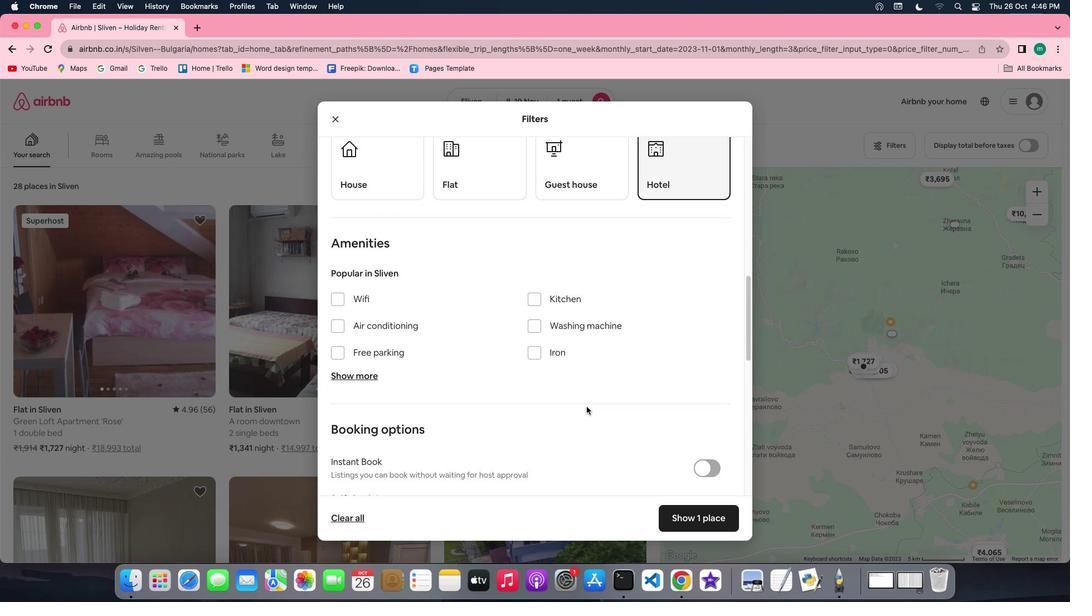 
Action: Mouse scrolled (587, 406) with delta (0, 0)
Screenshot: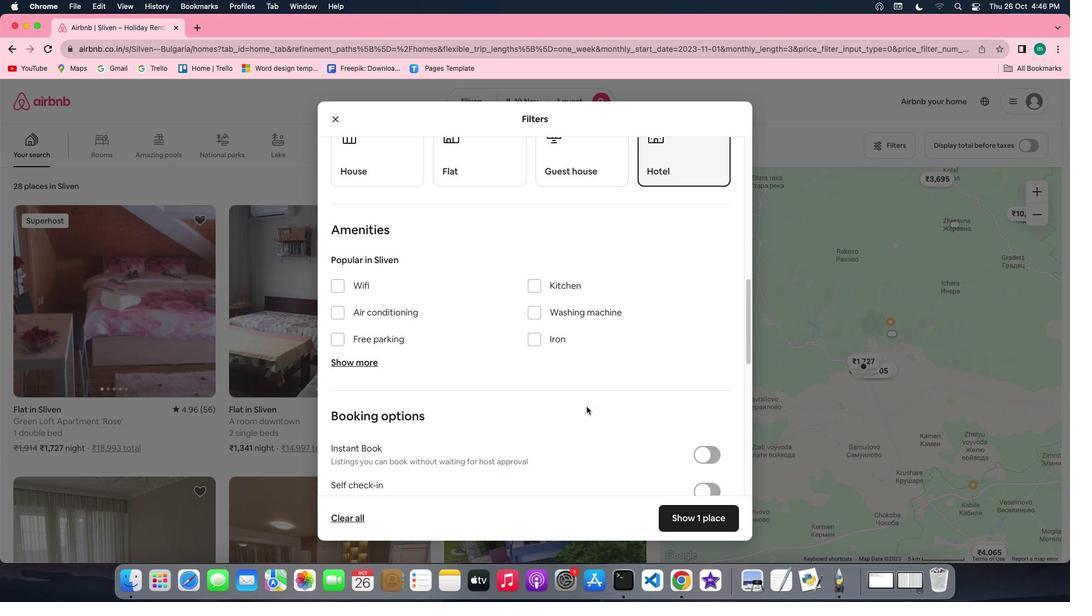 
Action: Mouse moved to (714, 454)
Screenshot: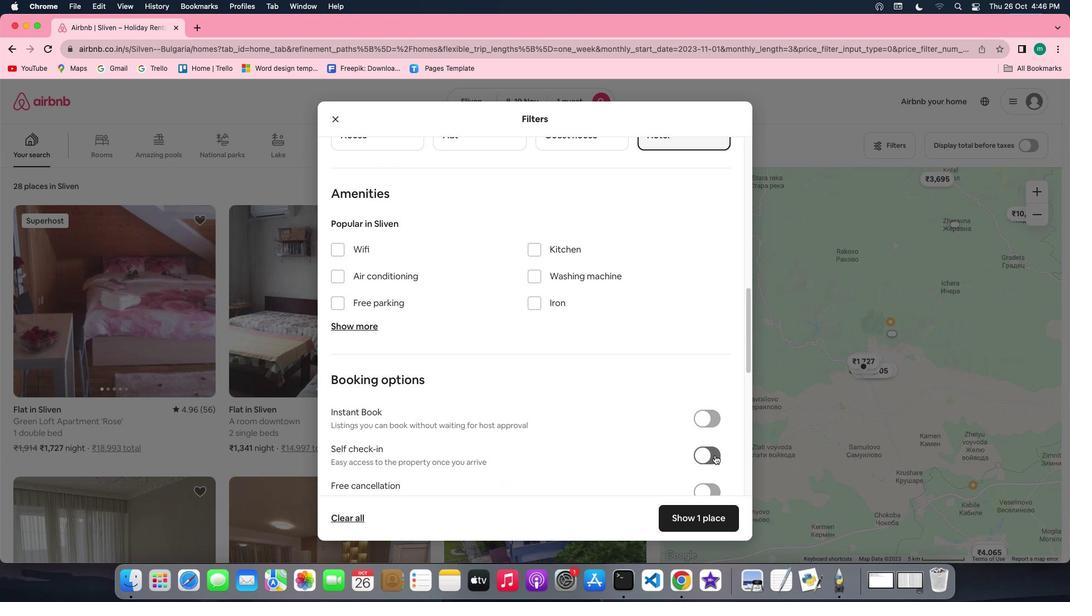 
Action: Mouse pressed left at (714, 454)
Screenshot: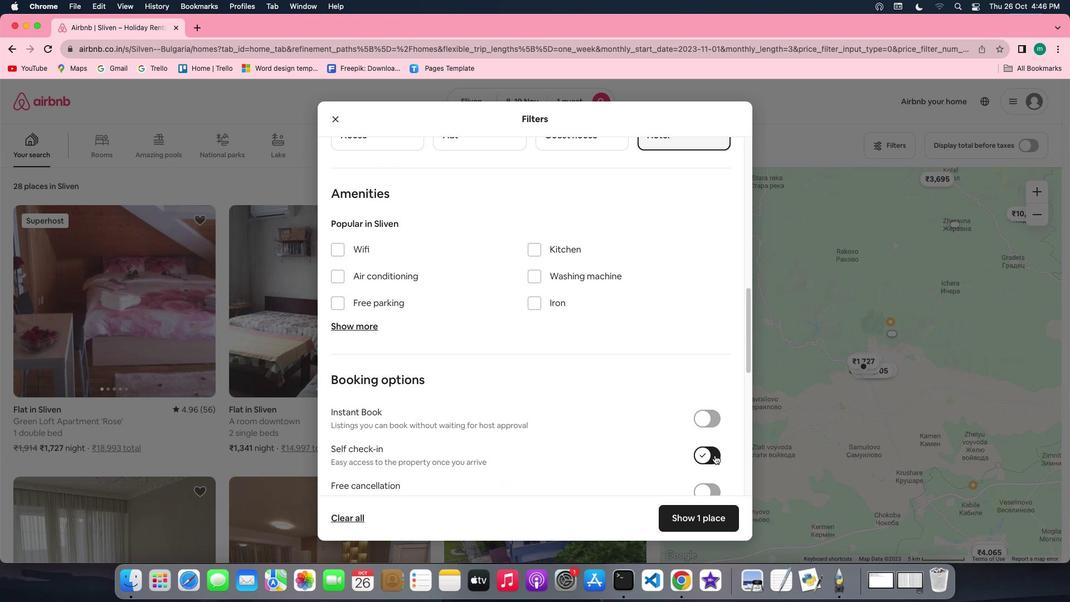 
Action: Mouse moved to (606, 453)
Screenshot: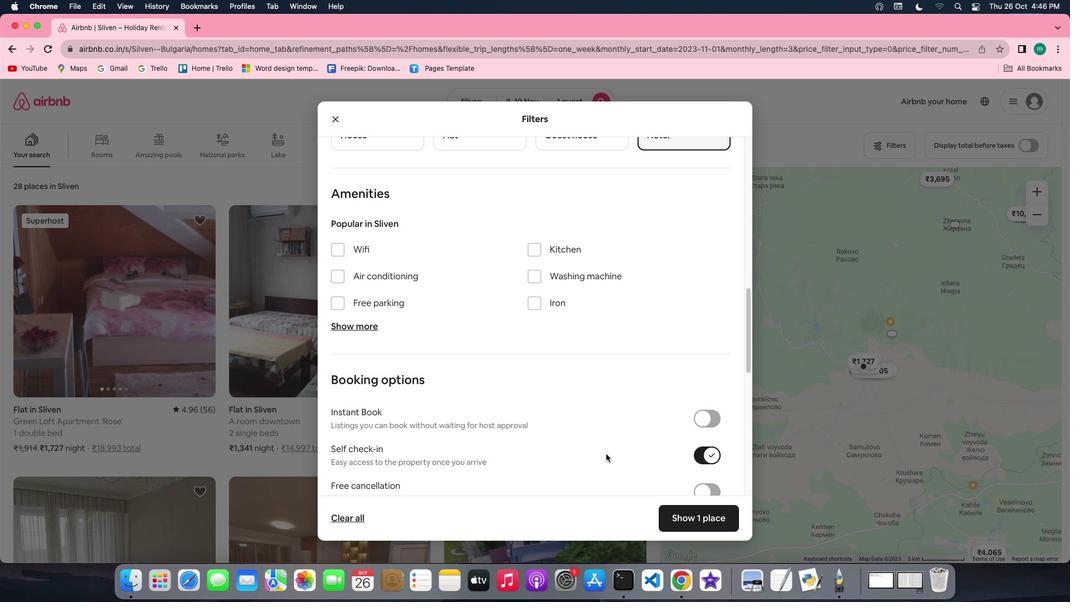 
Action: Mouse scrolled (606, 453) with delta (0, 0)
Screenshot: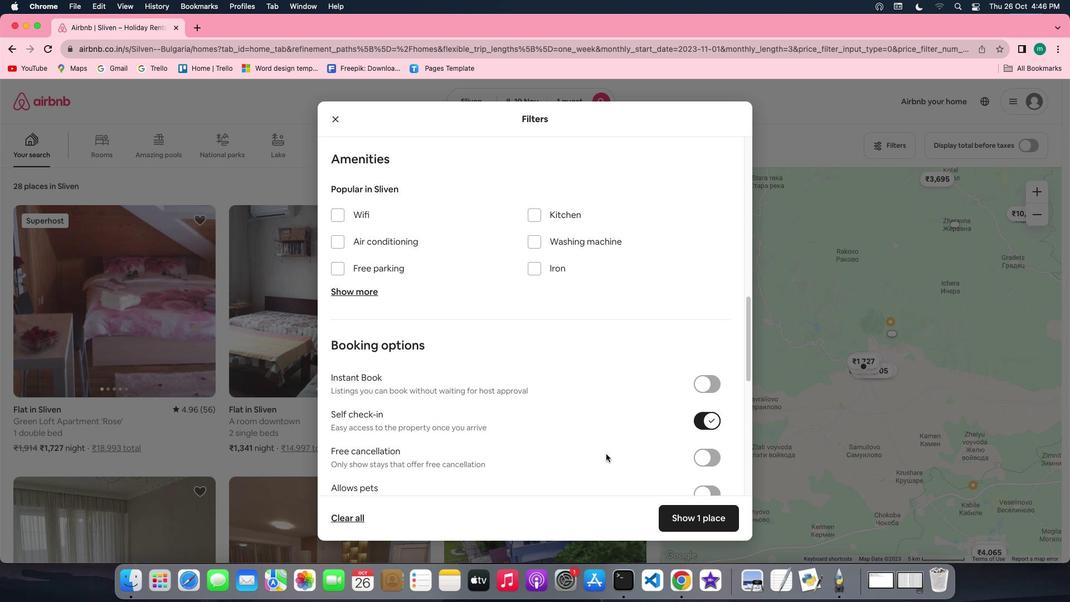 
Action: Mouse scrolled (606, 453) with delta (0, 0)
Screenshot: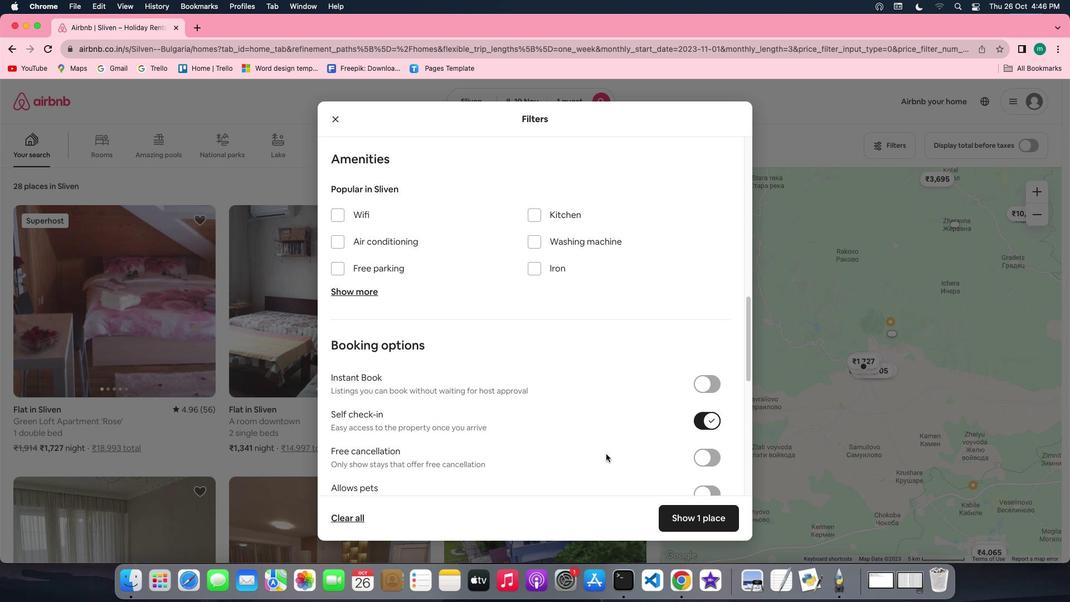 
Action: Mouse scrolled (606, 453) with delta (0, -1)
Screenshot: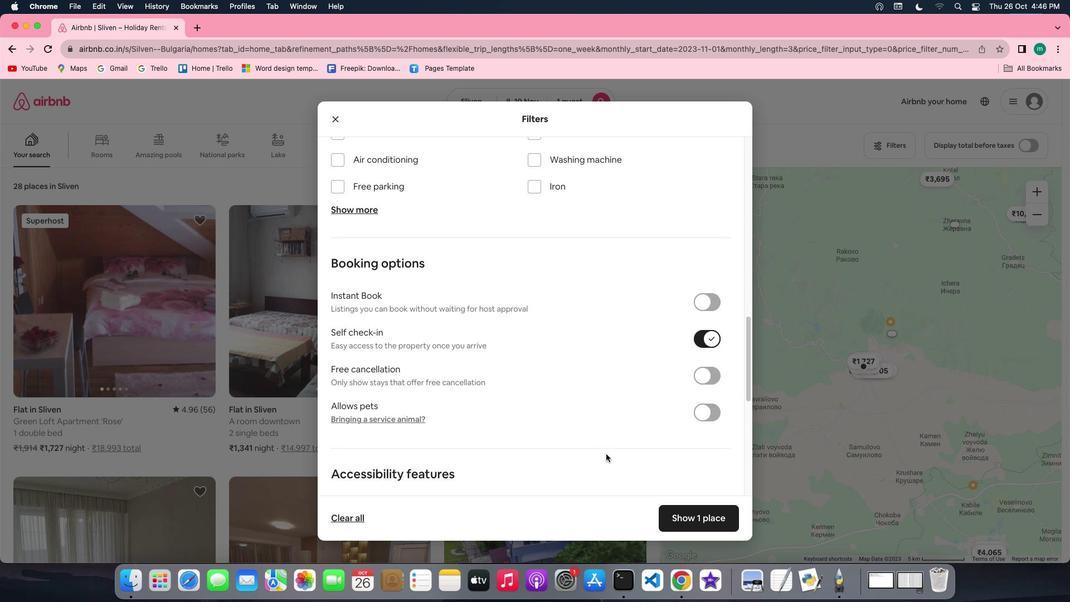 
Action: Mouse scrolled (606, 453) with delta (0, -2)
Screenshot: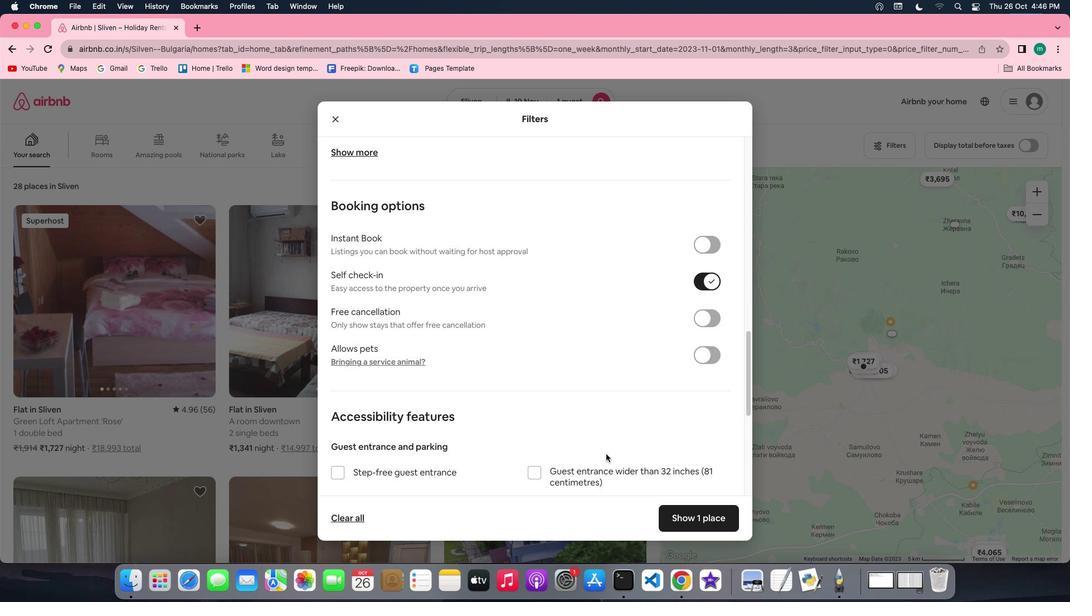 
Action: Mouse scrolled (606, 453) with delta (0, -2)
Screenshot: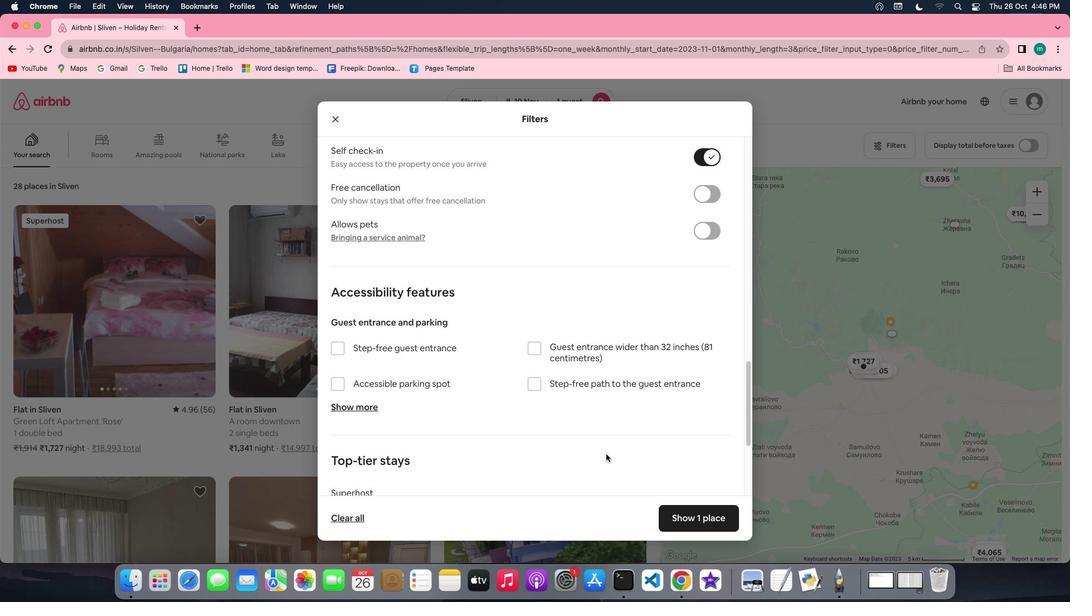 
Action: Mouse scrolled (606, 453) with delta (0, 0)
Screenshot: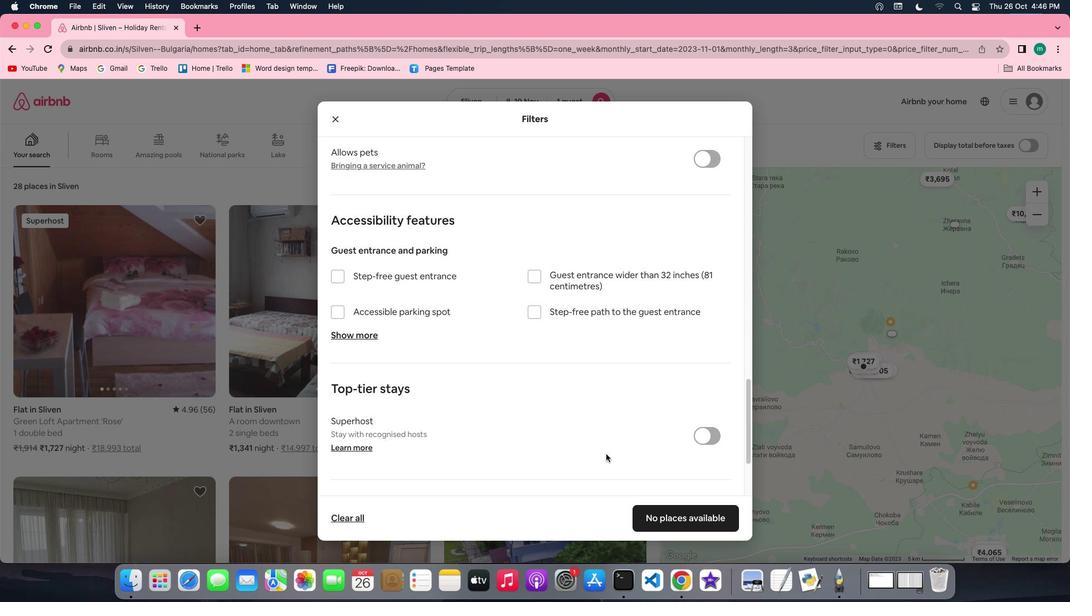 
Action: Mouse scrolled (606, 453) with delta (0, 0)
Screenshot: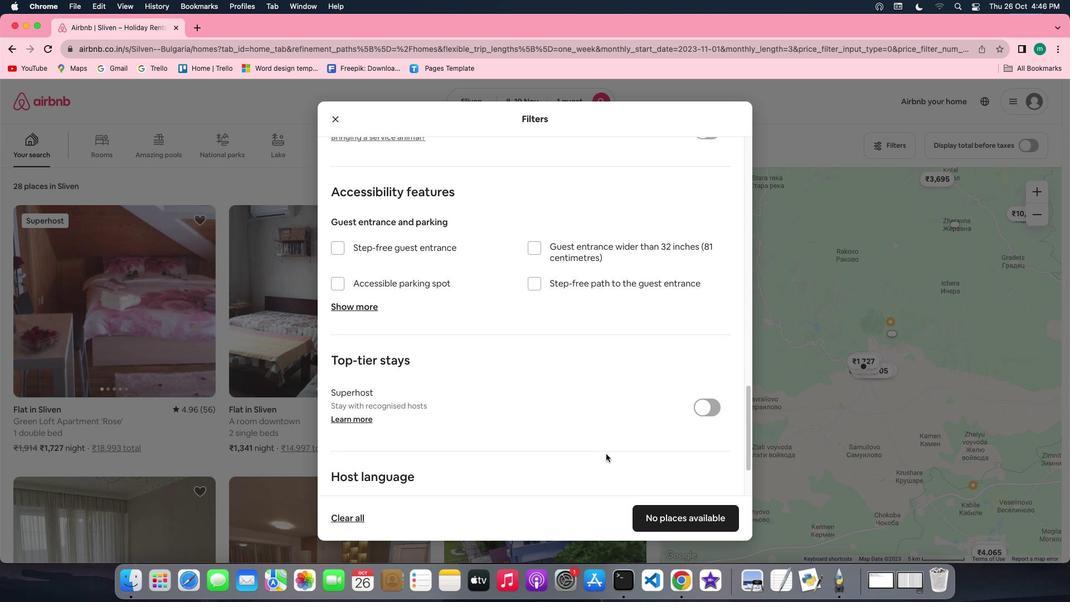 
Action: Mouse scrolled (606, 453) with delta (0, -1)
Screenshot: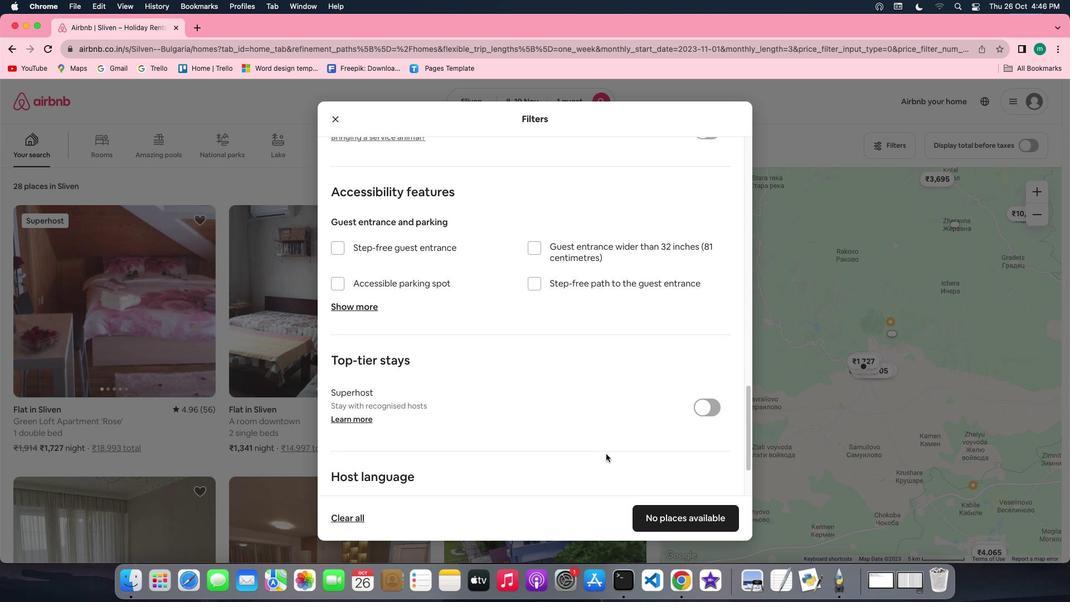 
Action: Mouse scrolled (606, 453) with delta (0, -2)
Screenshot: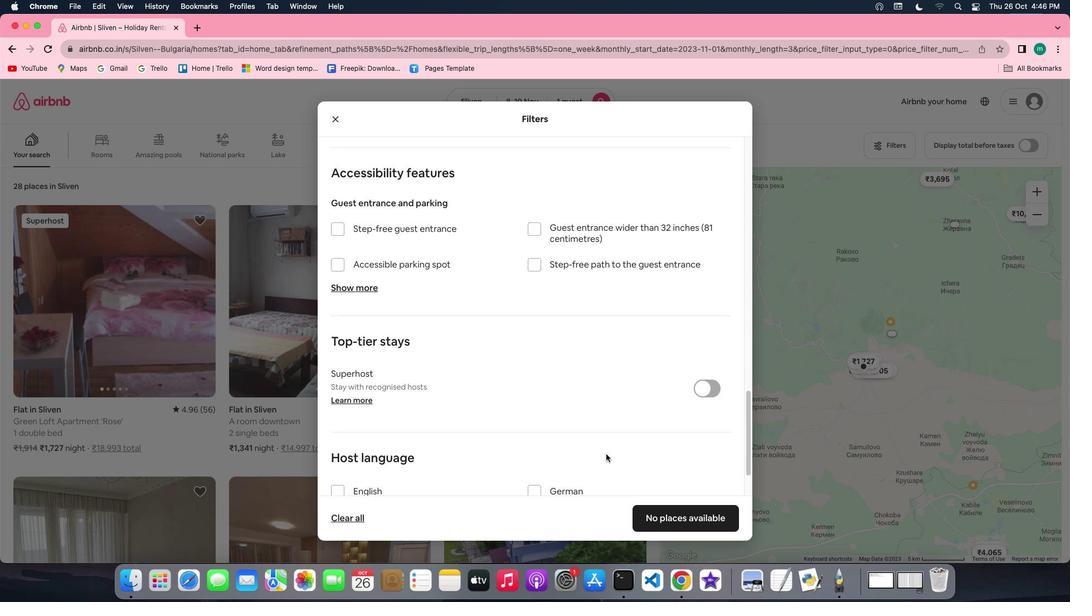 
Action: Mouse scrolled (606, 453) with delta (0, -3)
Screenshot: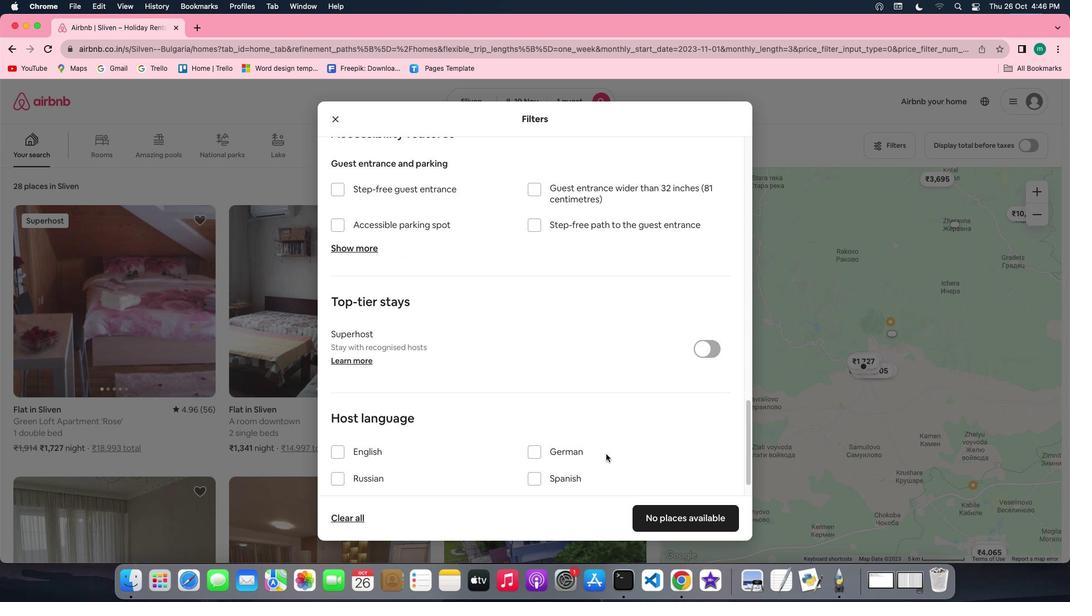 
Action: Mouse scrolled (606, 453) with delta (0, -3)
Screenshot: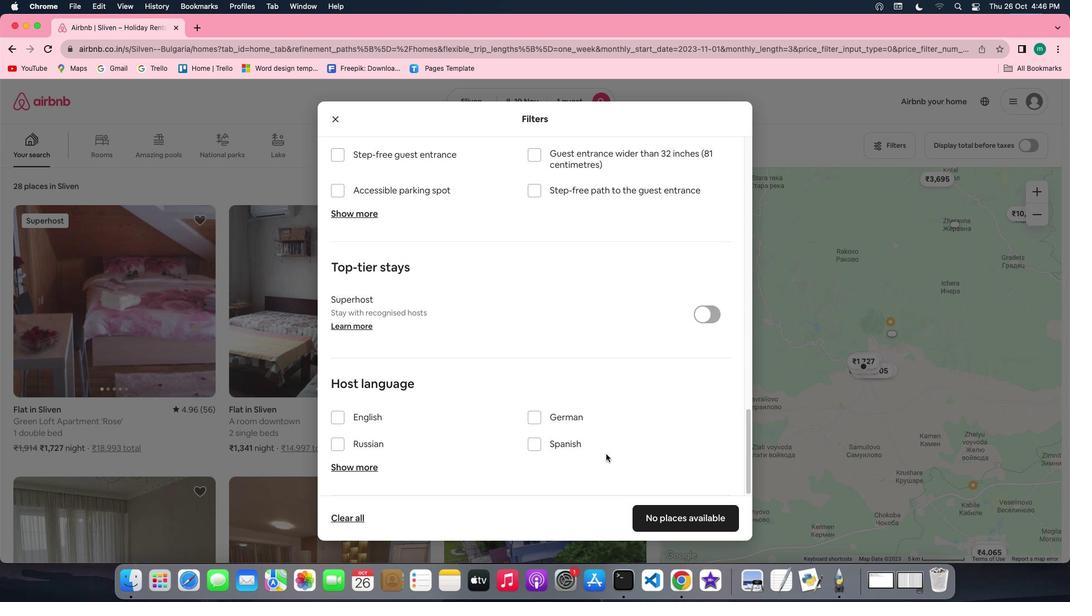 
Action: Mouse moved to (681, 517)
Screenshot: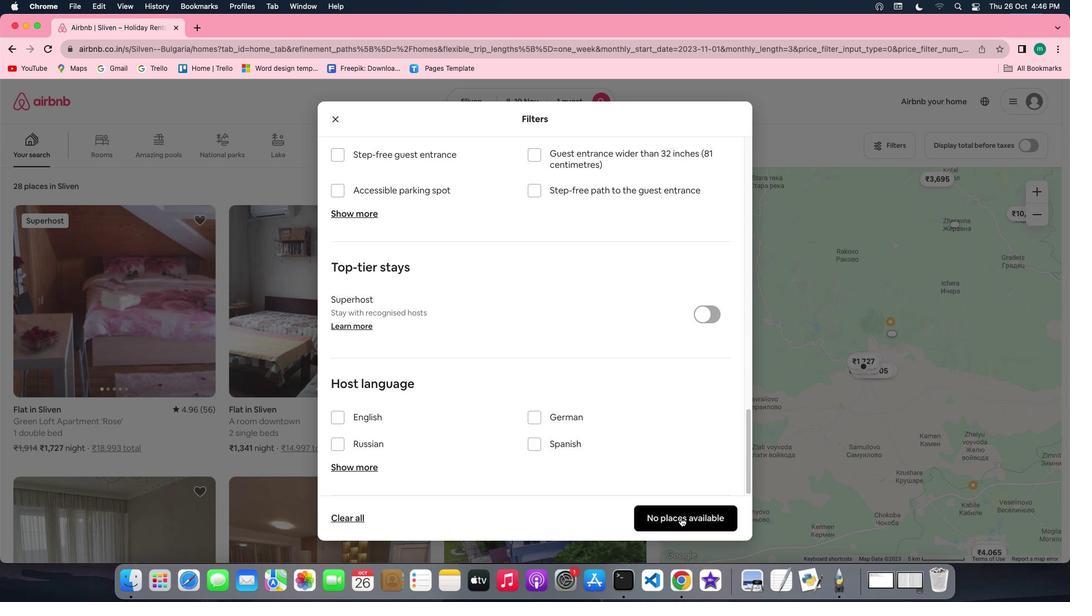 
Action: Mouse pressed left at (681, 517)
Screenshot: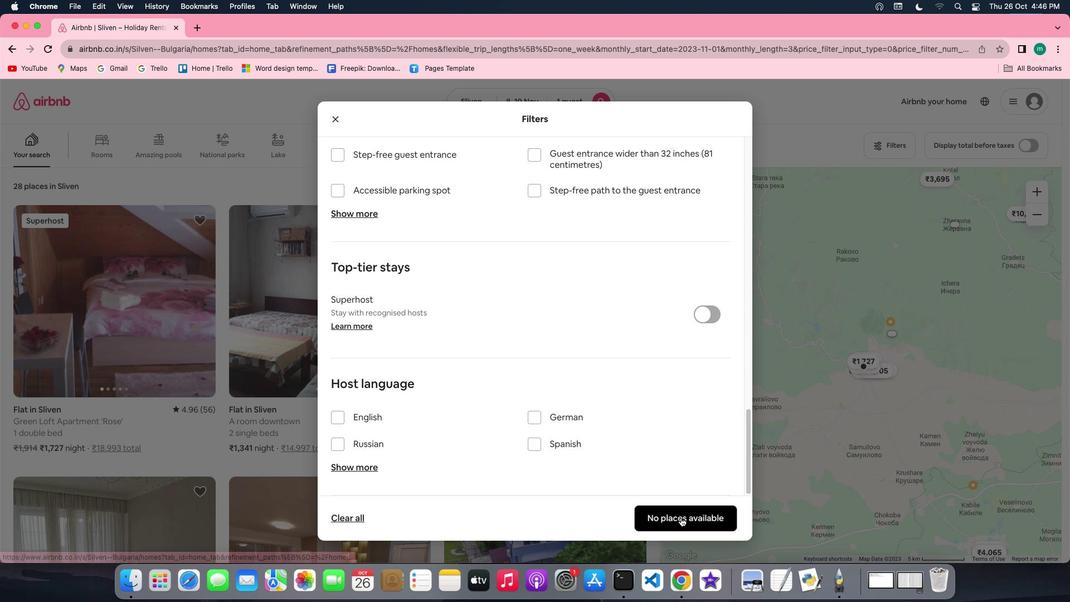 
Action: Mouse moved to (354, 386)
Screenshot: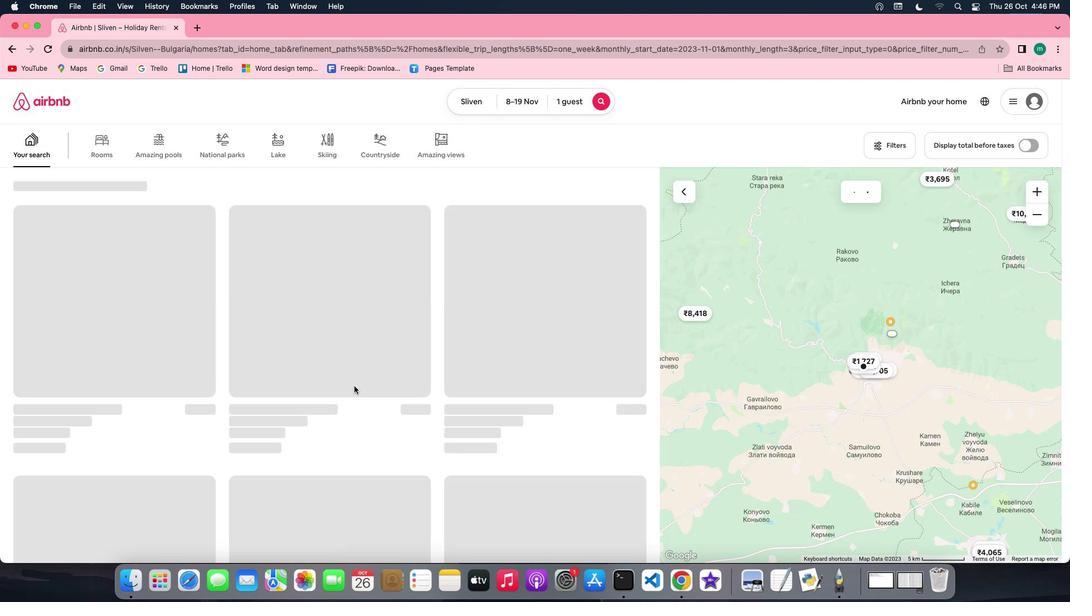 
